 Task: Look for space in Aci Catena, Italy from 1st July, 2023 to 8th July, 2023 for 2 adults, 1 child in price range Rs.15000 to Rs.20000. Place can be entire place with 1  bedroom having 1 bed and 1 bathroom. Property type can be house, flat, guest house, hotel. Booking option can be shelf check-in. Required host language is English.
Action: Mouse moved to (520, 92)
Screenshot: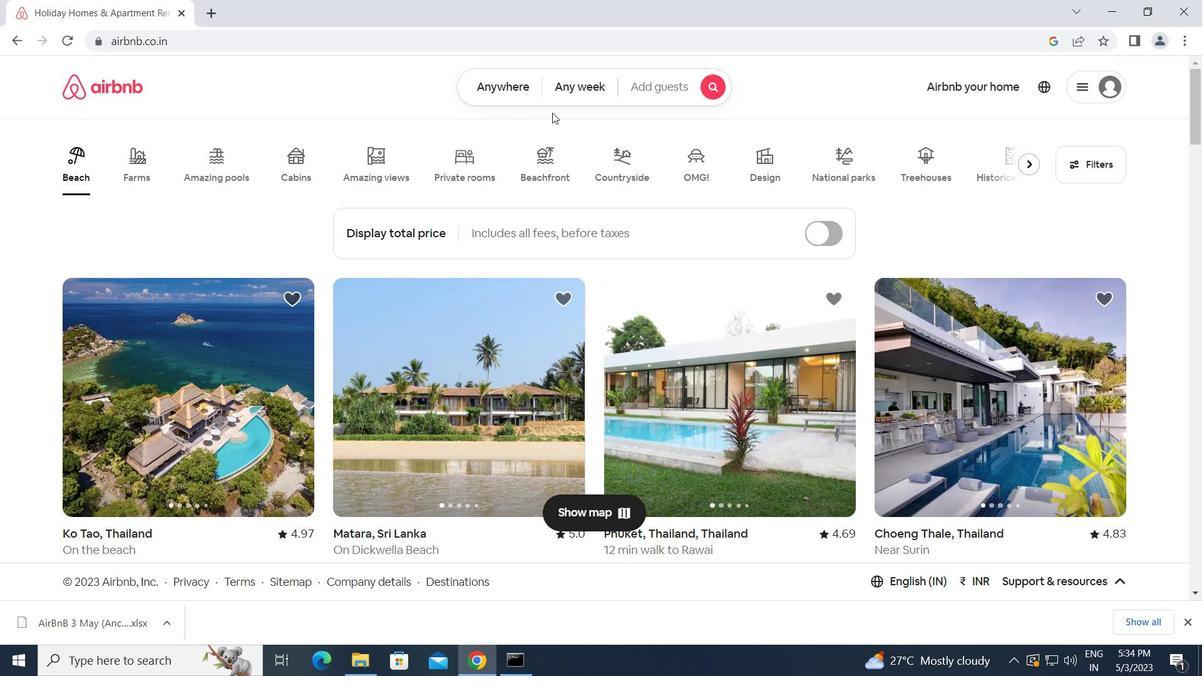 
Action: Mouse pressed left at (520, 92)
Screenshot: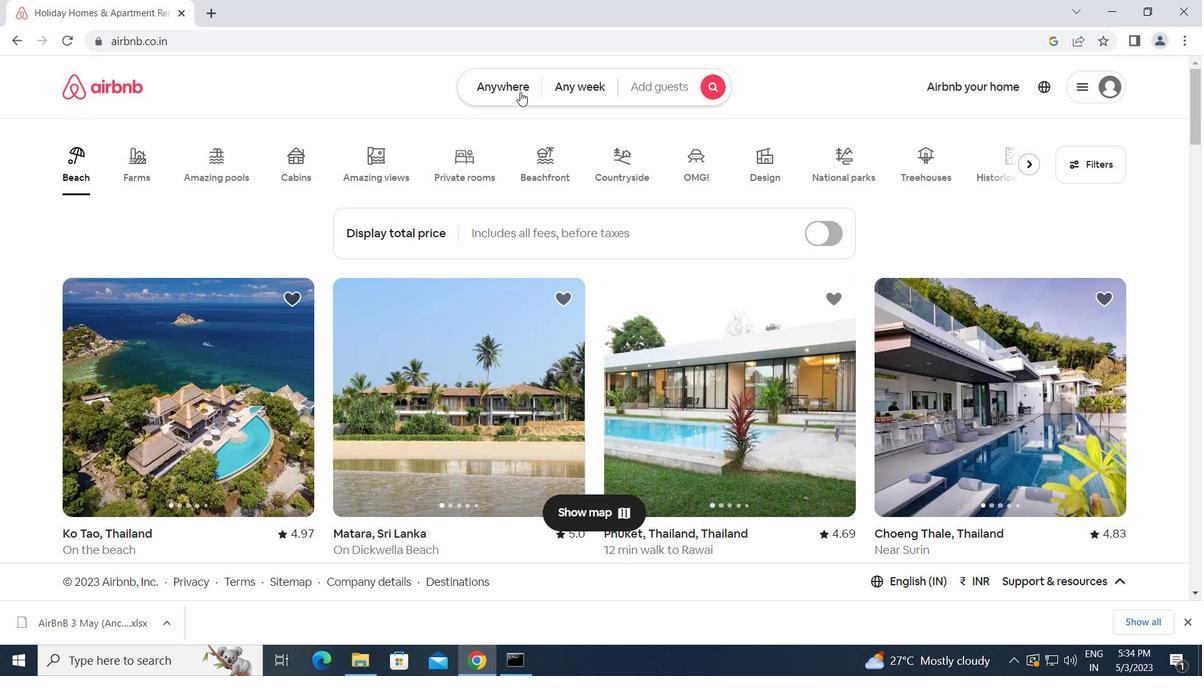 
Action: Mouse moved to (396, 147)
Screenshot: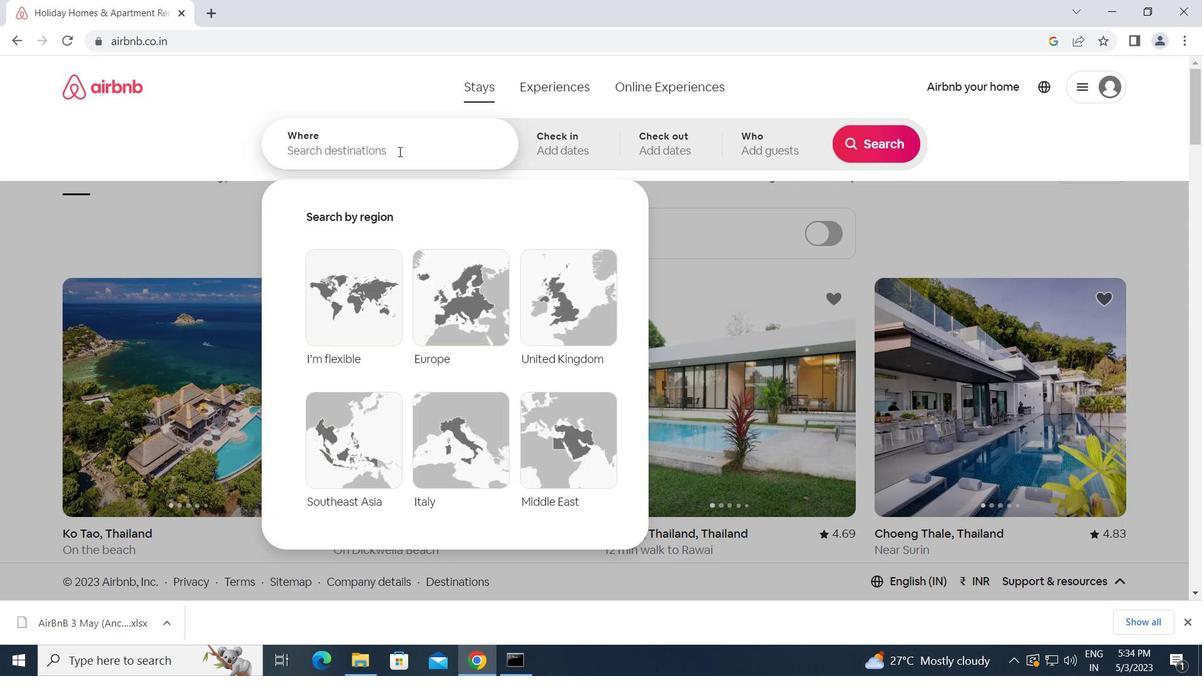 
Action: Mouse pressed left at (396, 147)
Screenshot: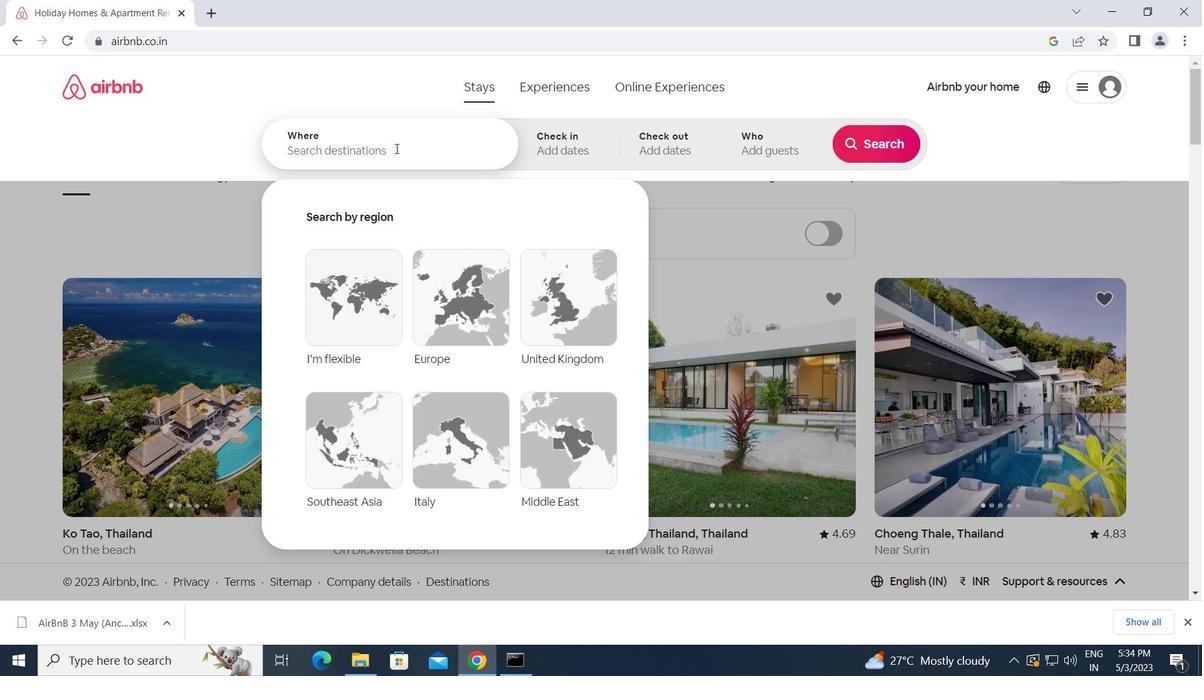 
Action: Key pressed <Key.caps_lock>a<Key.caps_lock>ci<Key.space><Key.caps_lock>c<Key.caps_lock>atena,<Key.space><Key.caps_lock>i<Key.caps_lock>taly<Key.enter>
Screenshot: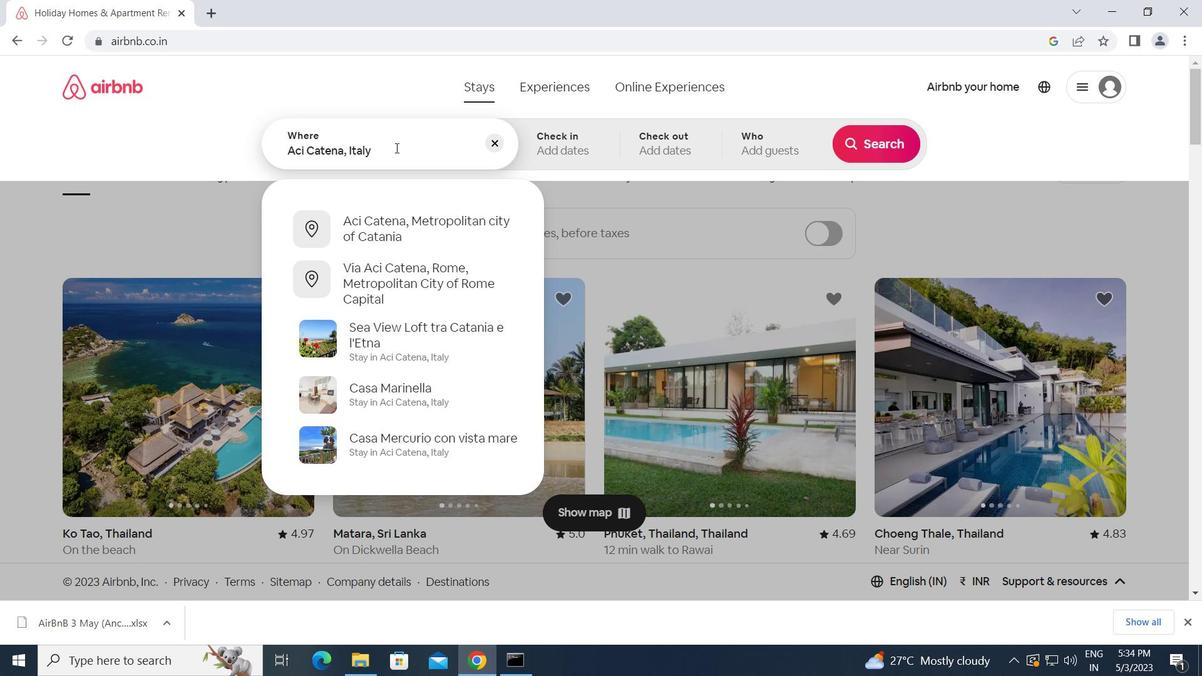 
Action: Mouse moved to (881, 273)
Screenshot: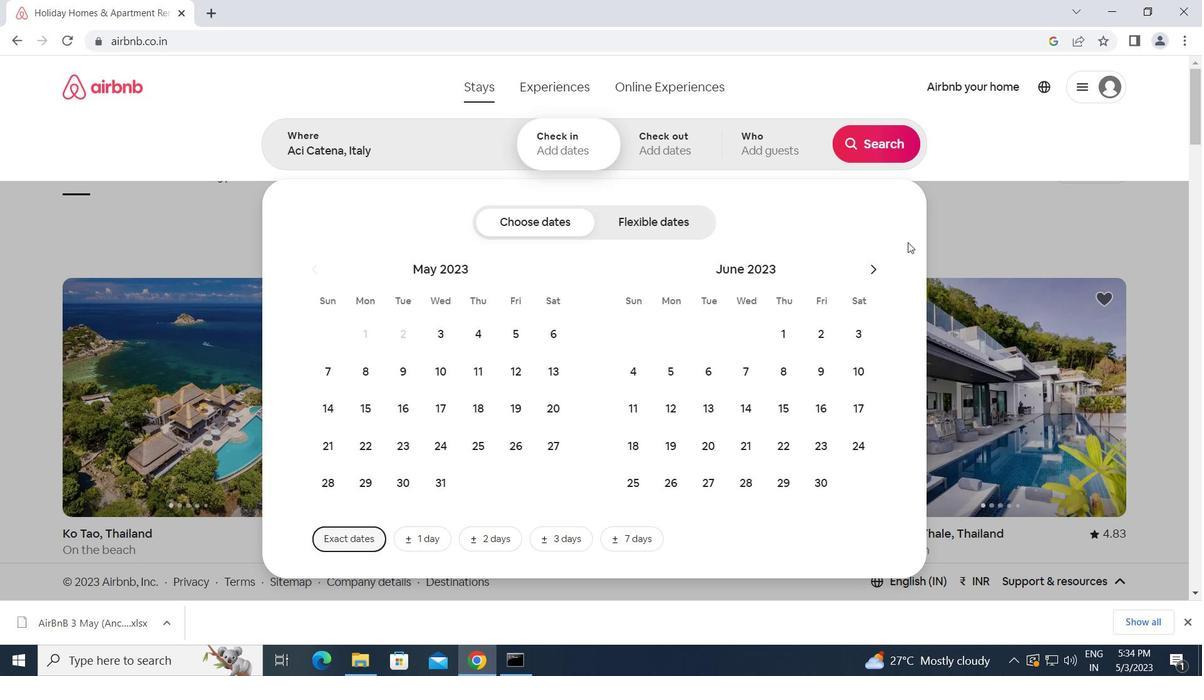 
Action: Mouse pressed left at (881, 273)
Screenshot: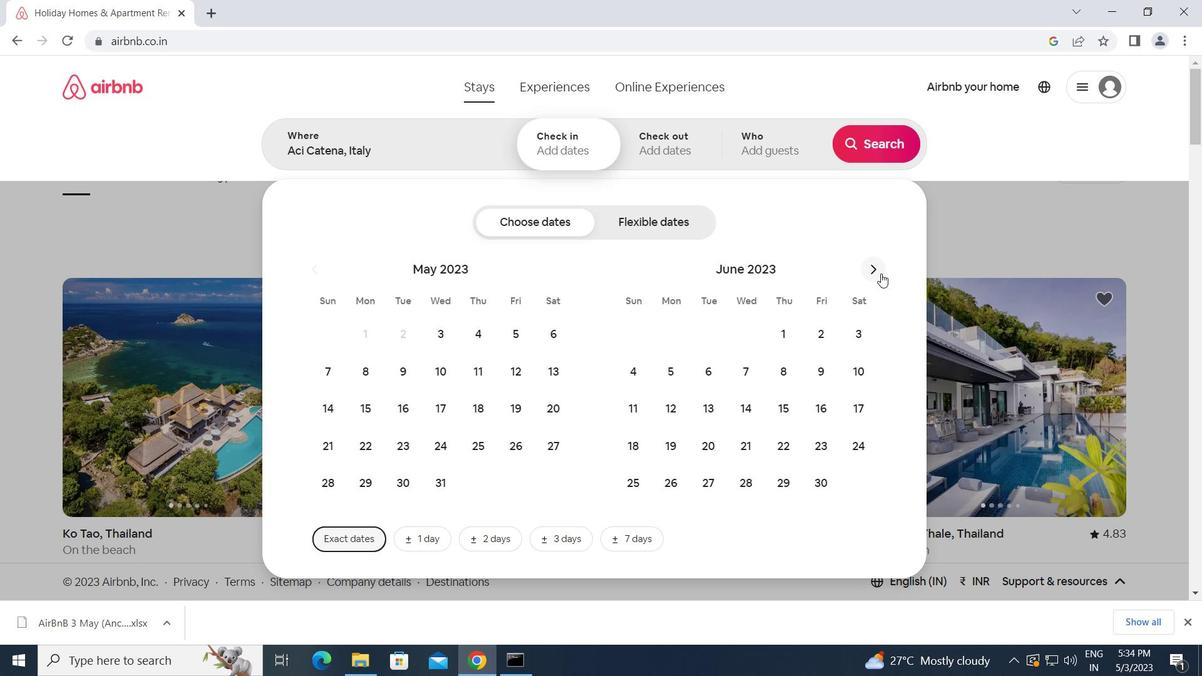 
Action: Mouse moved to (853, 335)
Screenshot: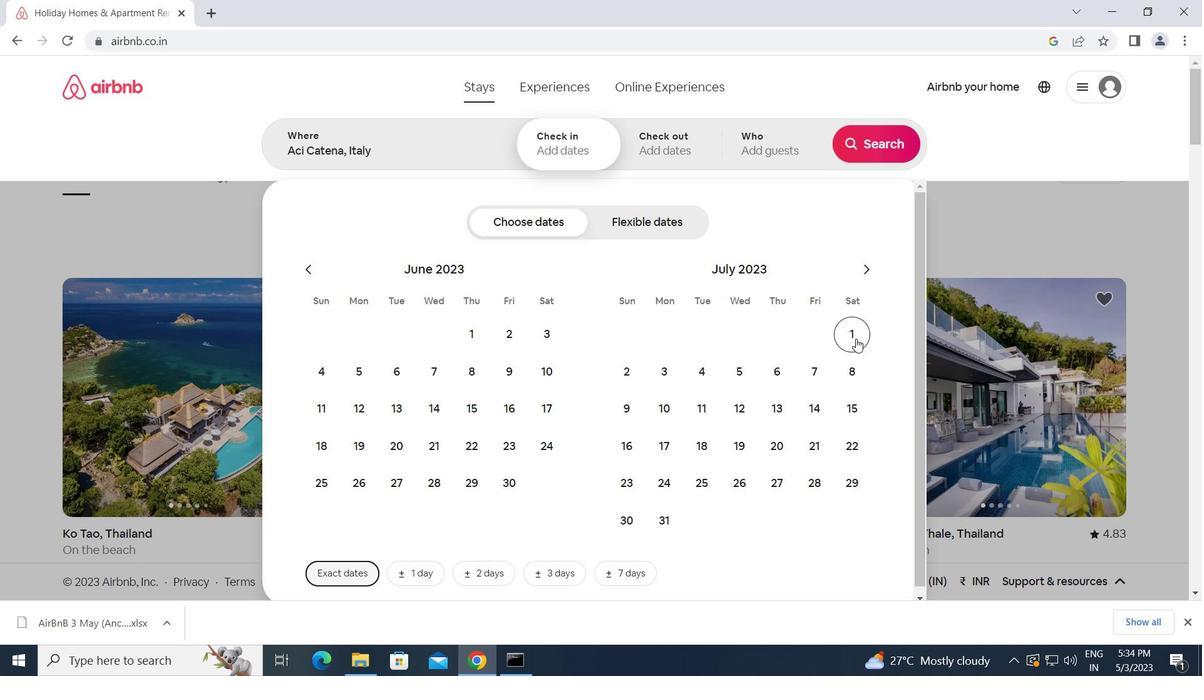 
Action: Mouse pressed left at (853, 335)
Screenshot: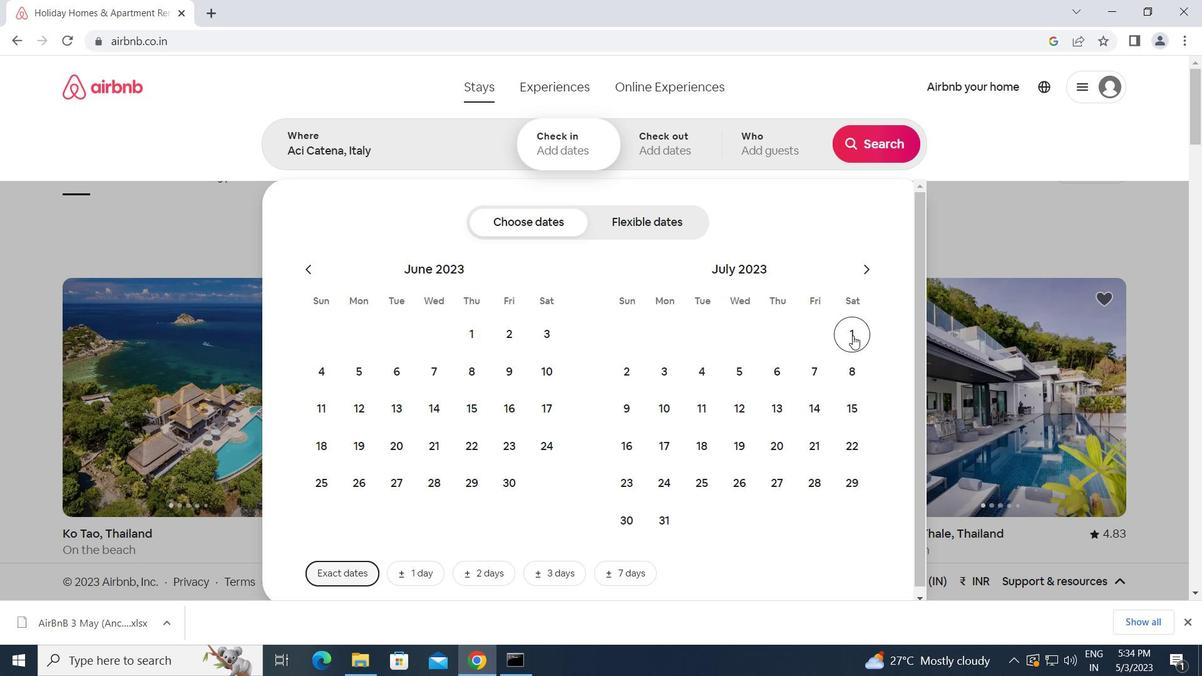 
Action: Mouse moved to (850, 378)
Screenshot: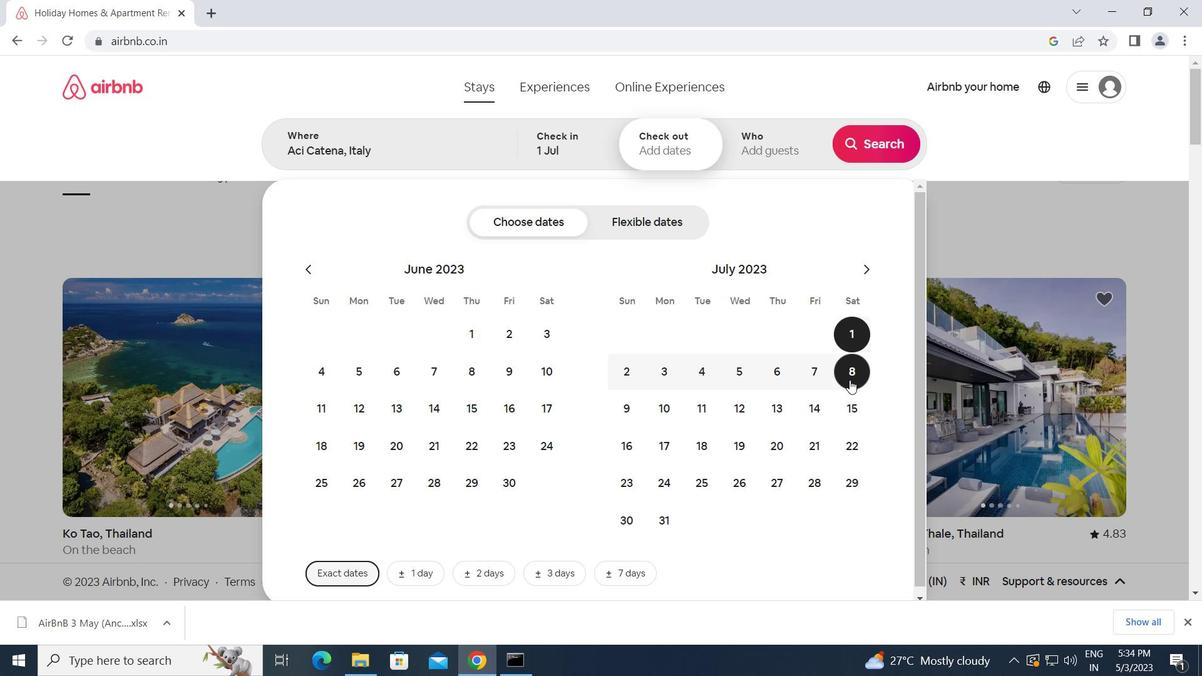 
Action: Mouse pressed left at (850, 378)
Screenshot: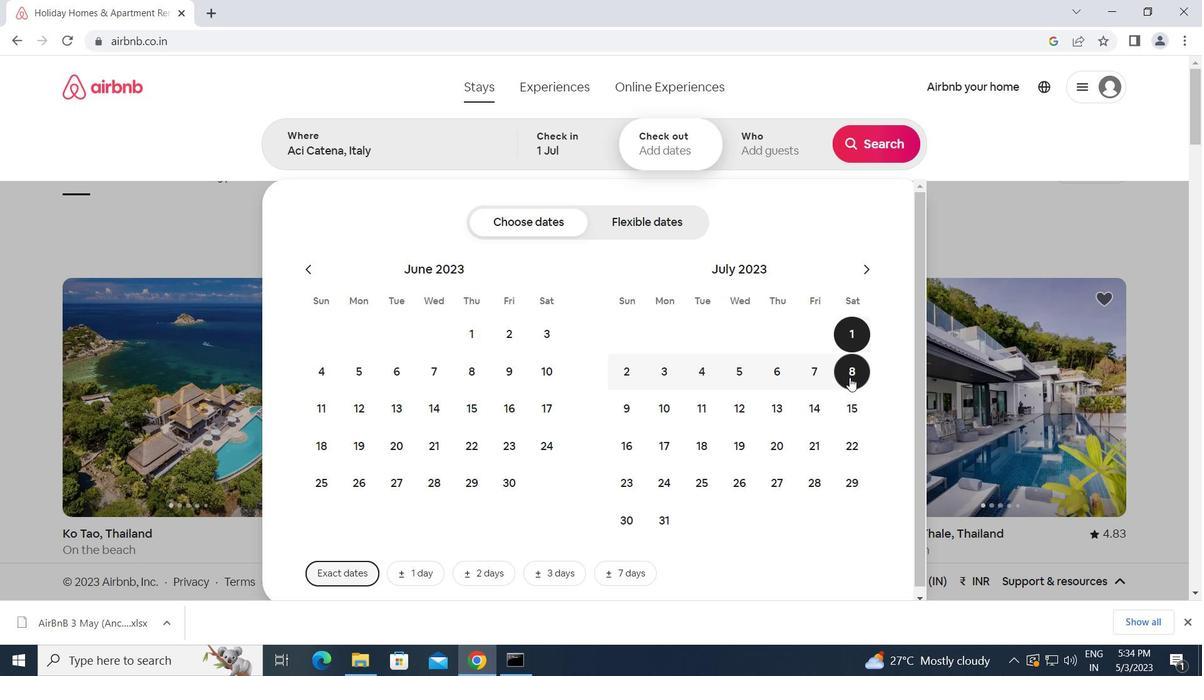 
Action: Mouse moved to (746, 146)
Screenshot: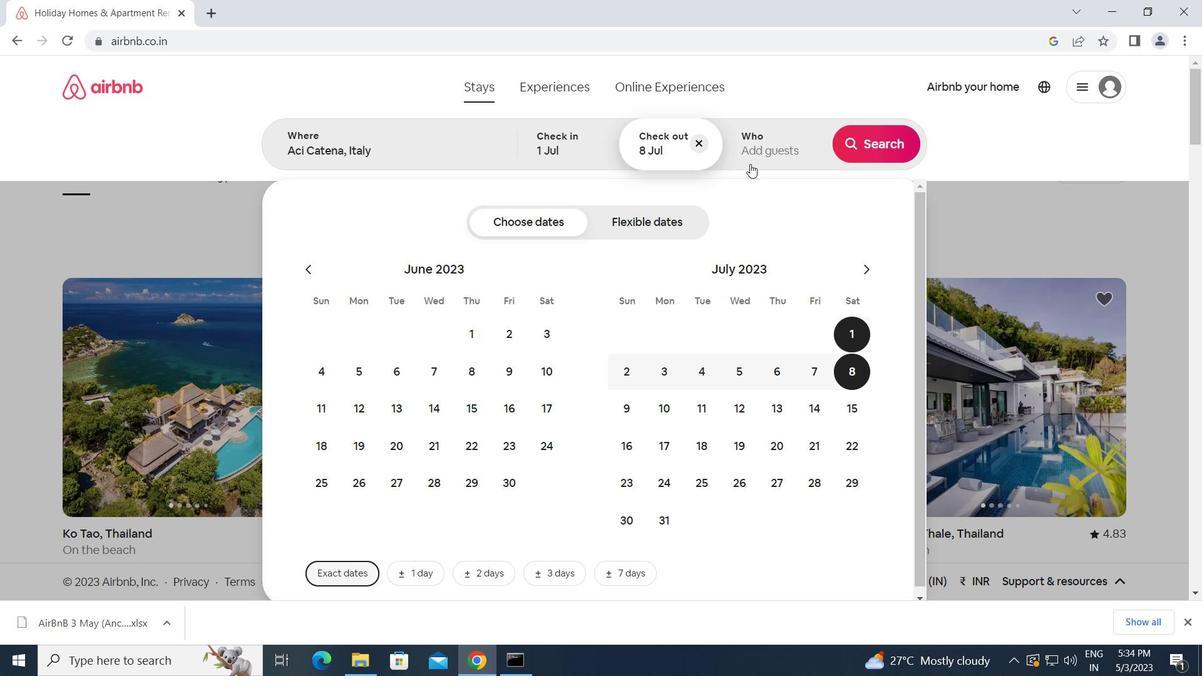 
Action: Mouse pressed left at (746, 146)
Screenshot: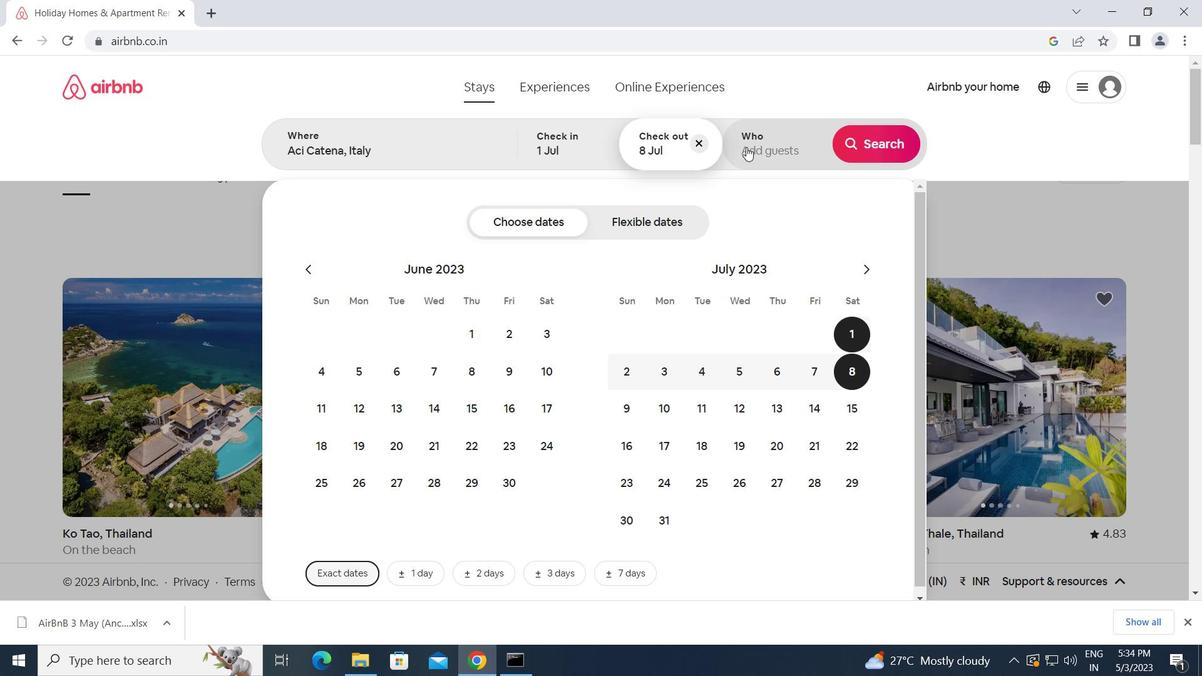 
Action: Mouse moved to (879, 226)
Screenshot: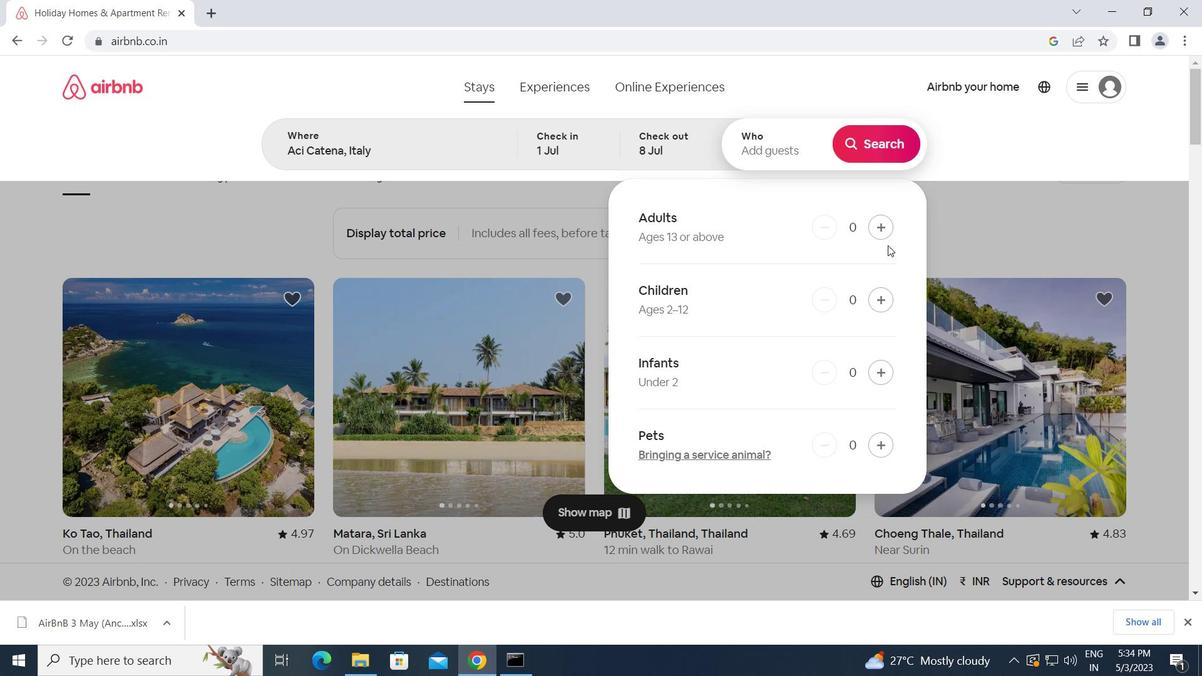 
Action: Mouse pressed left at (879, 226)
Screenshot: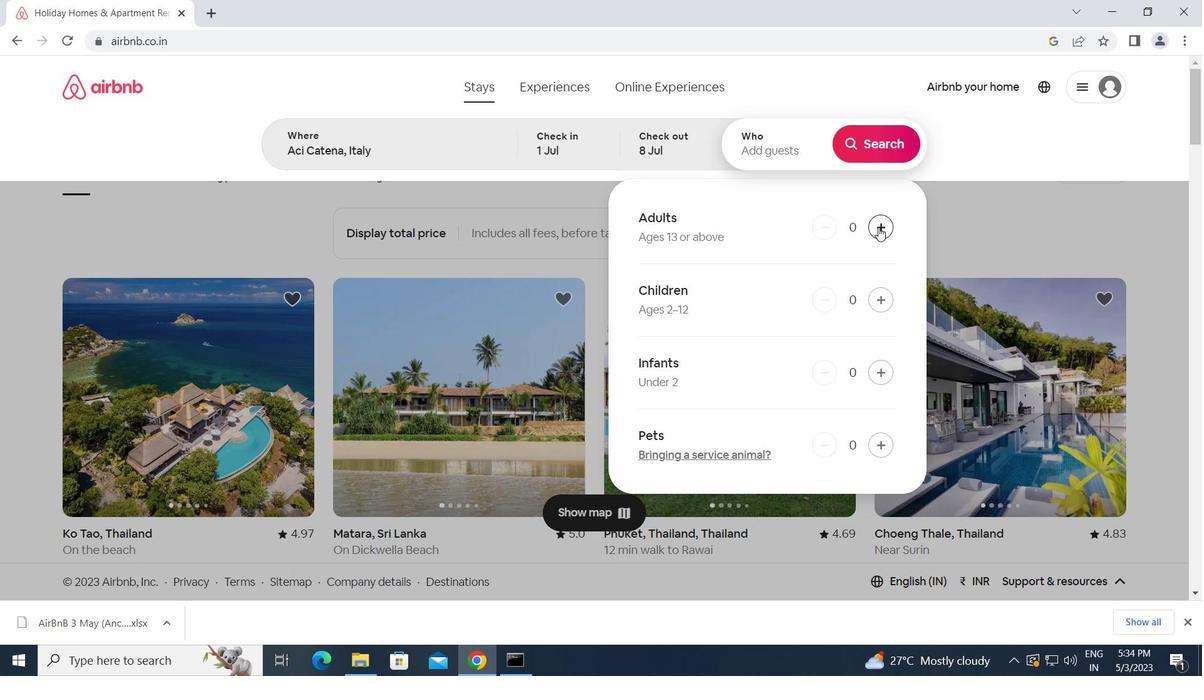 
Action: Mouse pressed left at (879, 226)
Screenshot: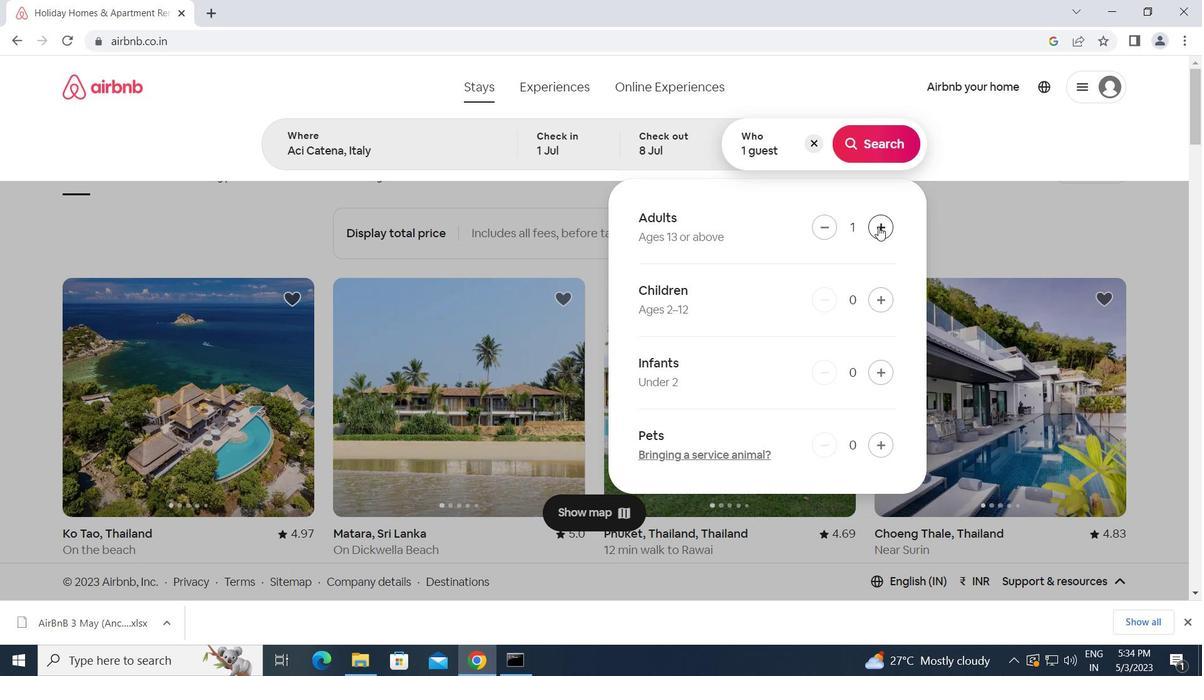 
Action: Mouse moved to (871, 296)
Screenshot: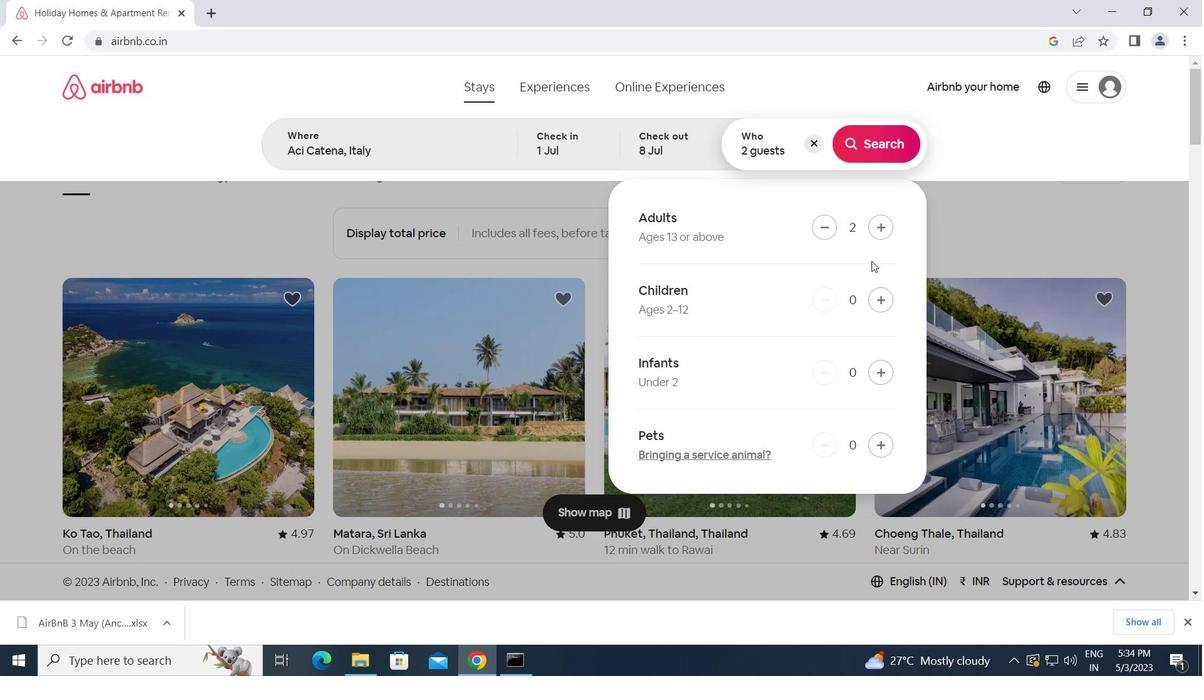 
Action: Mouse pressed left at (871, 296)
Screenshot: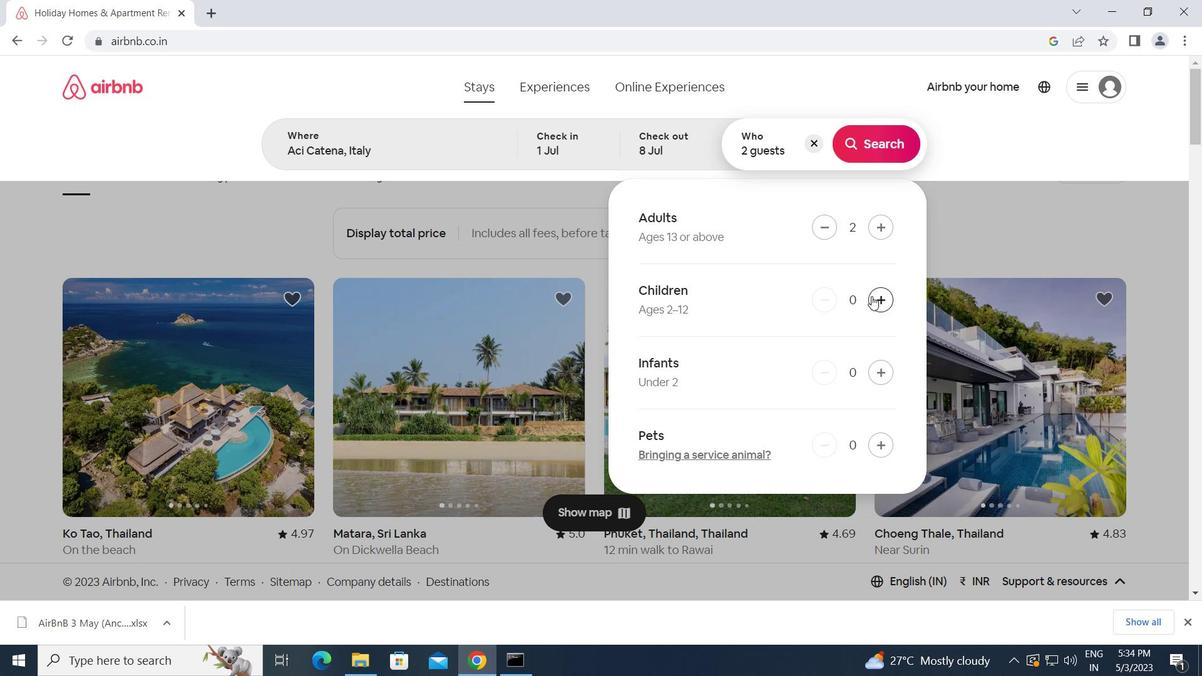 
Action: Mouse moved to (873, 155)
Screenshot: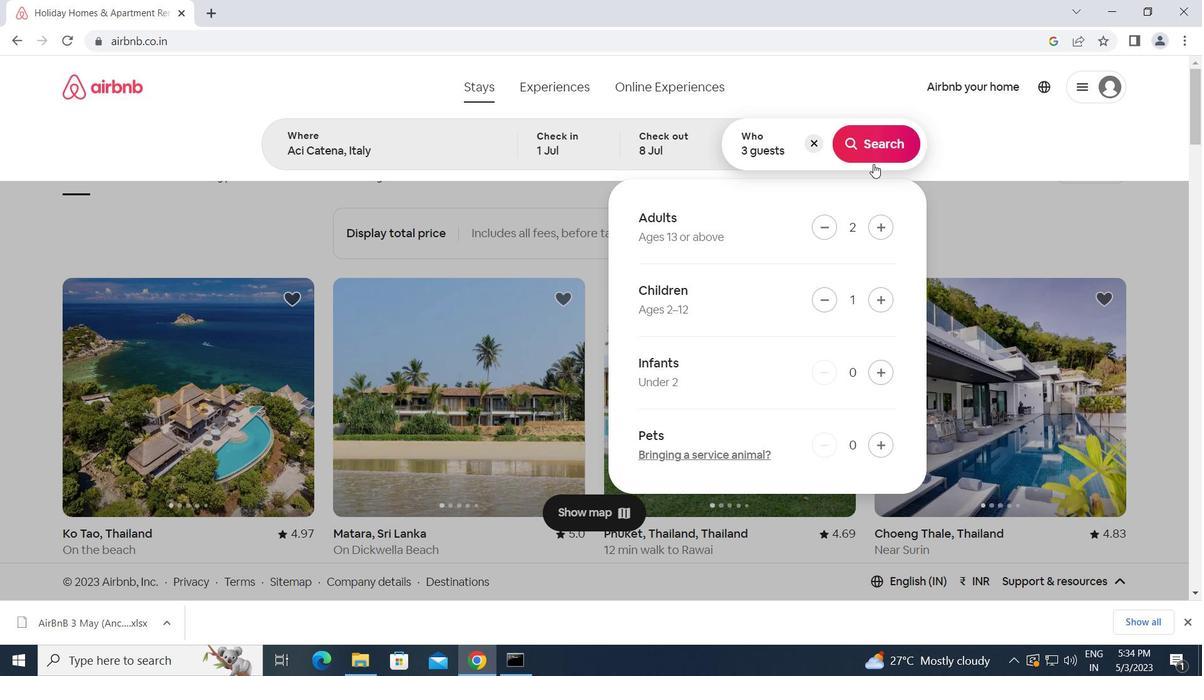 
Action: Mouse pressed left at (873, 155)
Screenshot: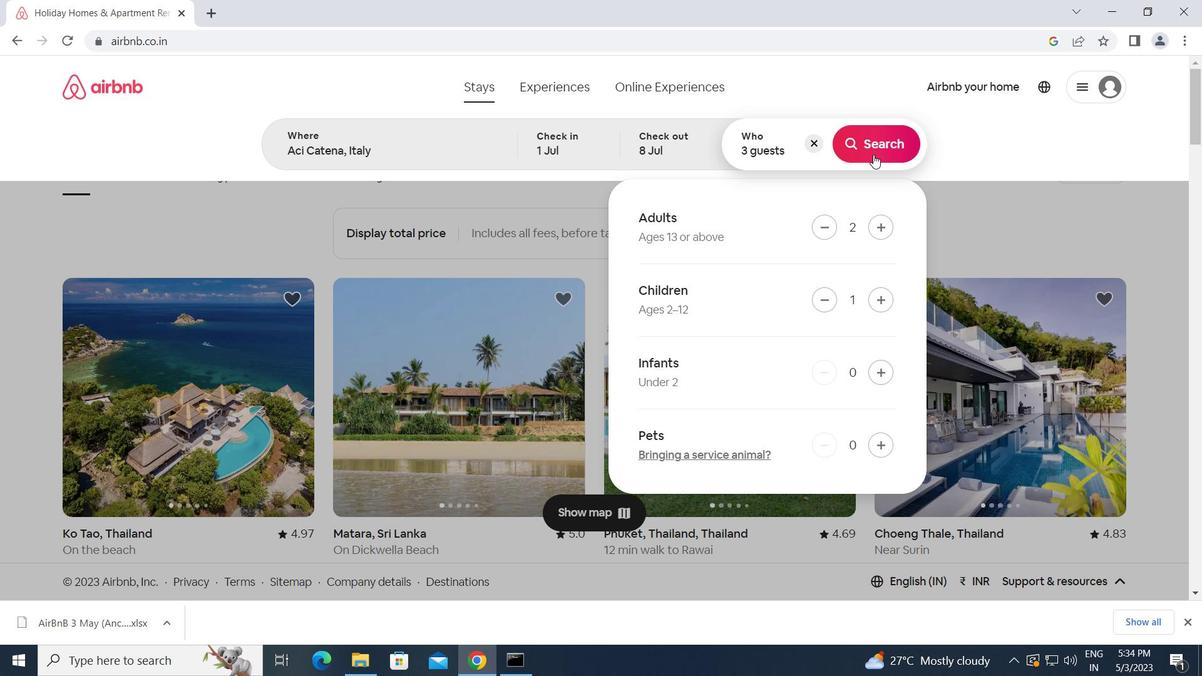 
Action: Mouse moved to (1124, 151)
Screenshot: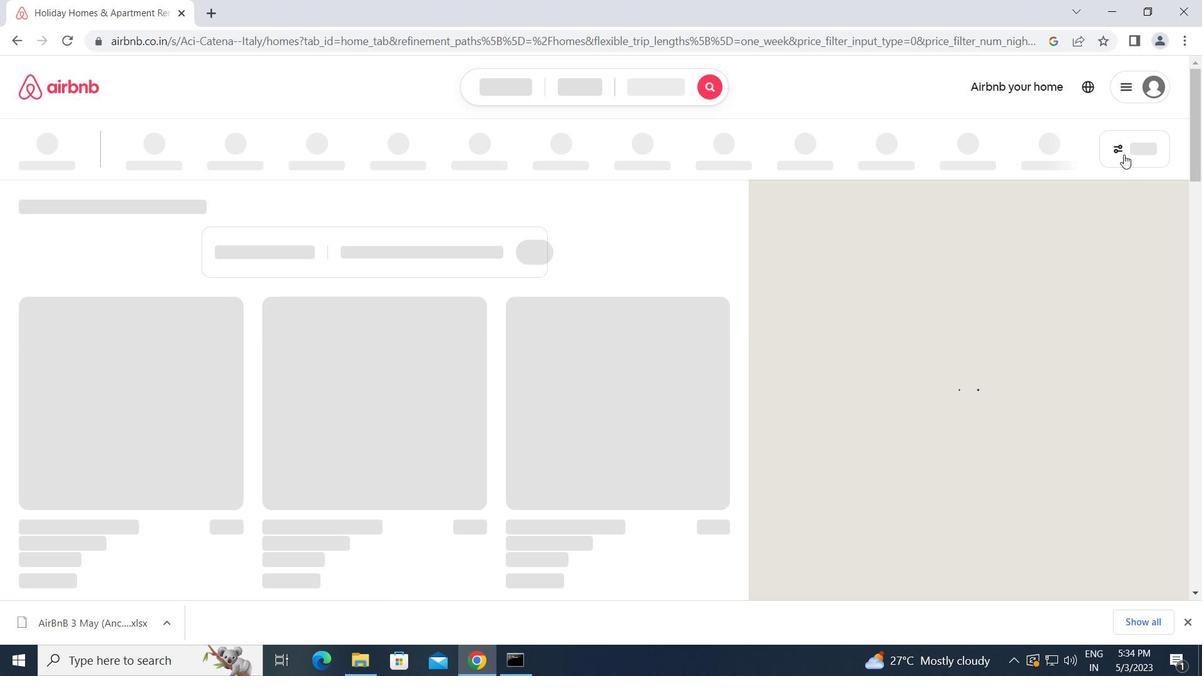 
Action: Mouse pressed left at (1124, 151)
Screenshot: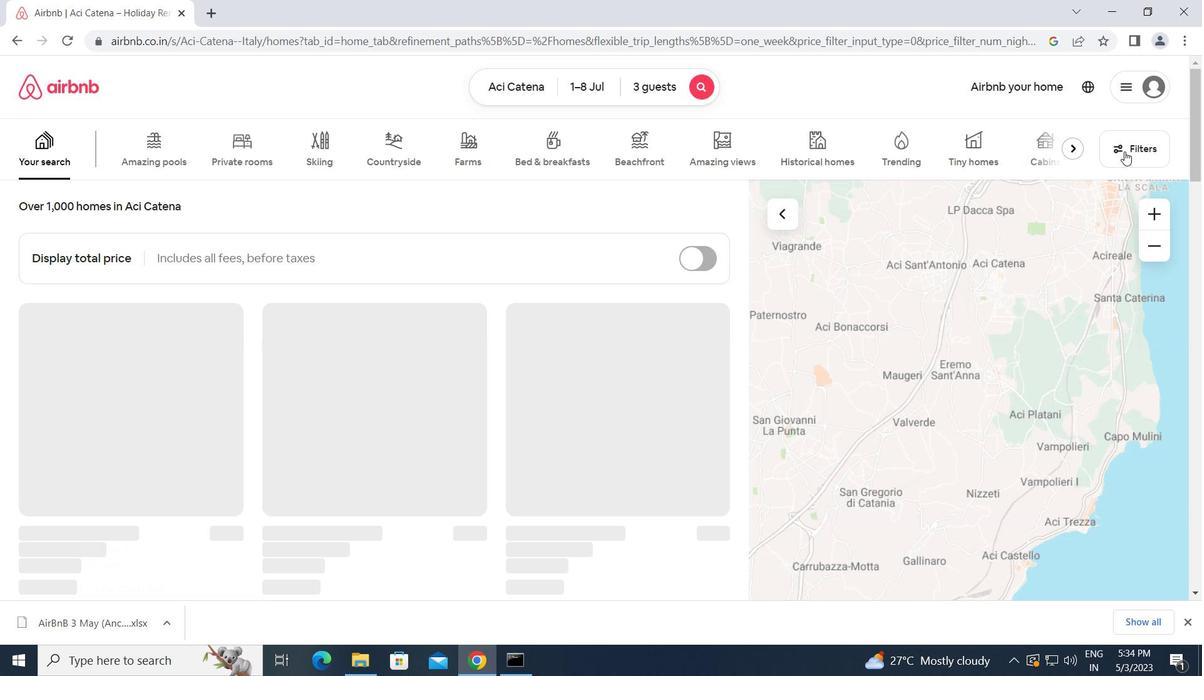 
Action: Mouse moved to (400, 348)
Screenshot: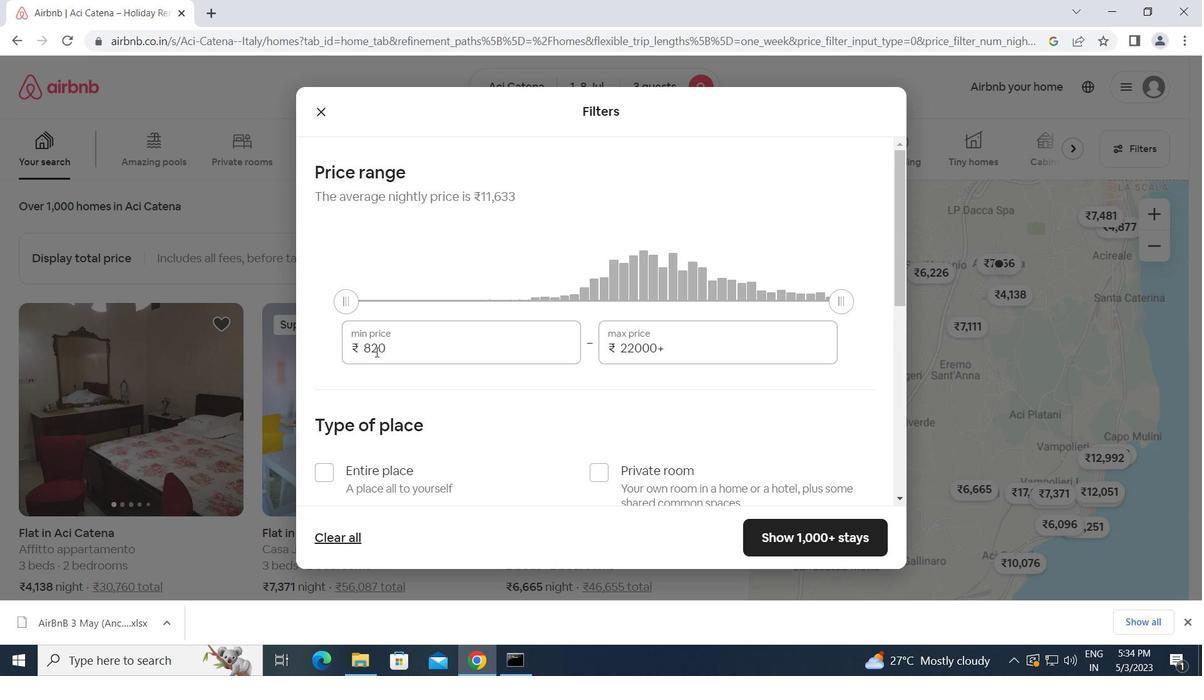 
Action: Mouse pressed left at (400, 348)
Screenshot: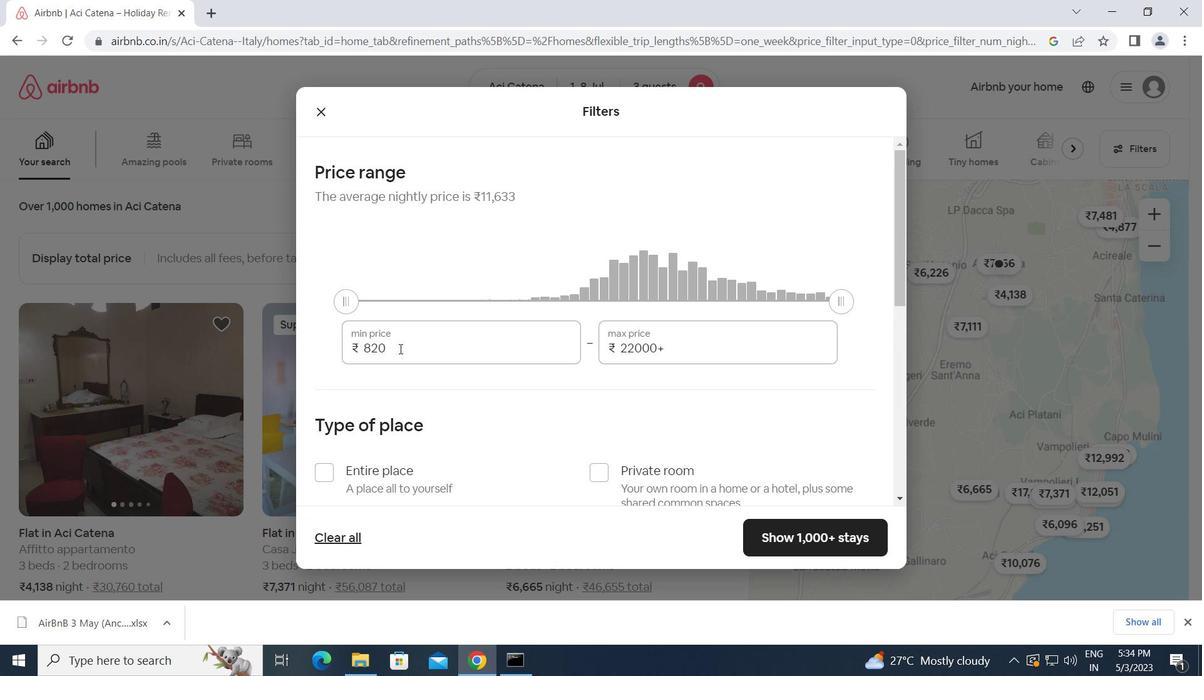 
Action: Mouse moved to (351, 352)
Screenshot: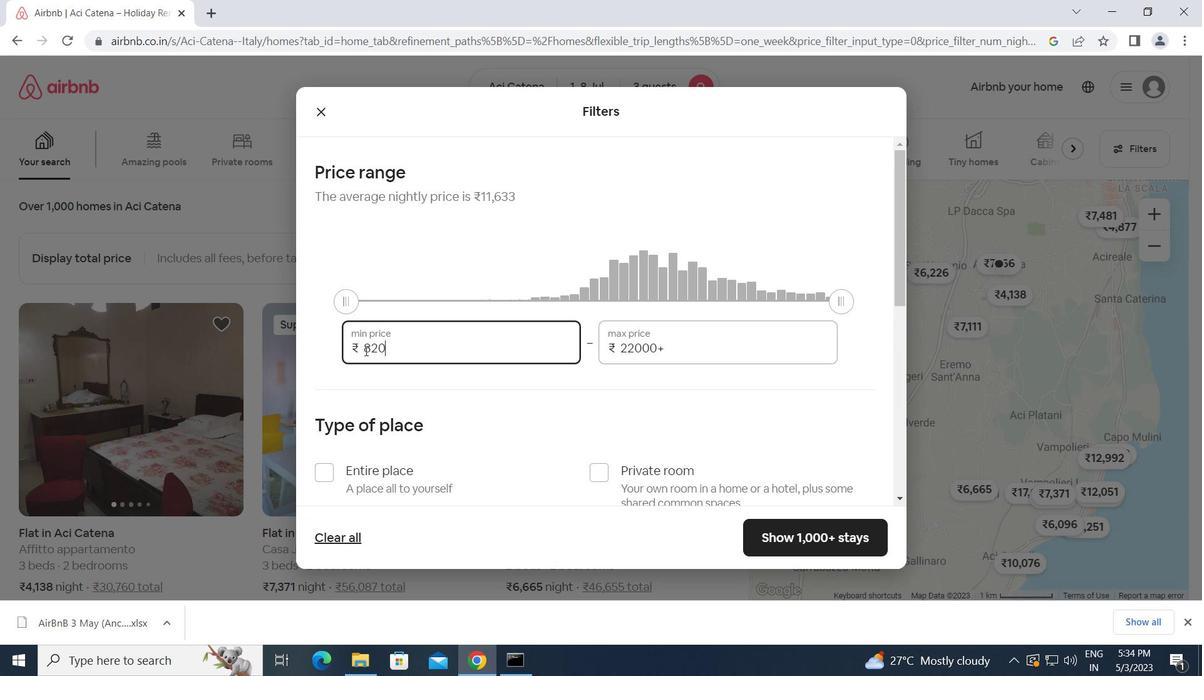 
Action: Key pressed 15000<Key.tab>20000
Screenshot: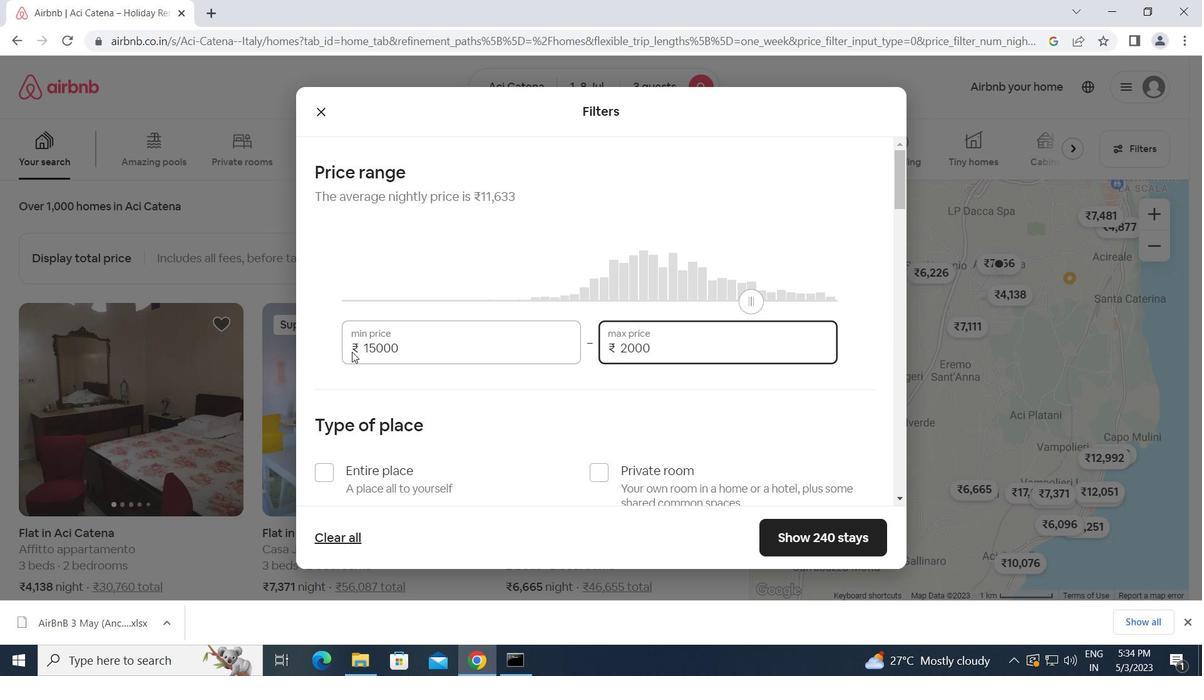 
Action: Mouse moved to (356, 373)
Screenshot: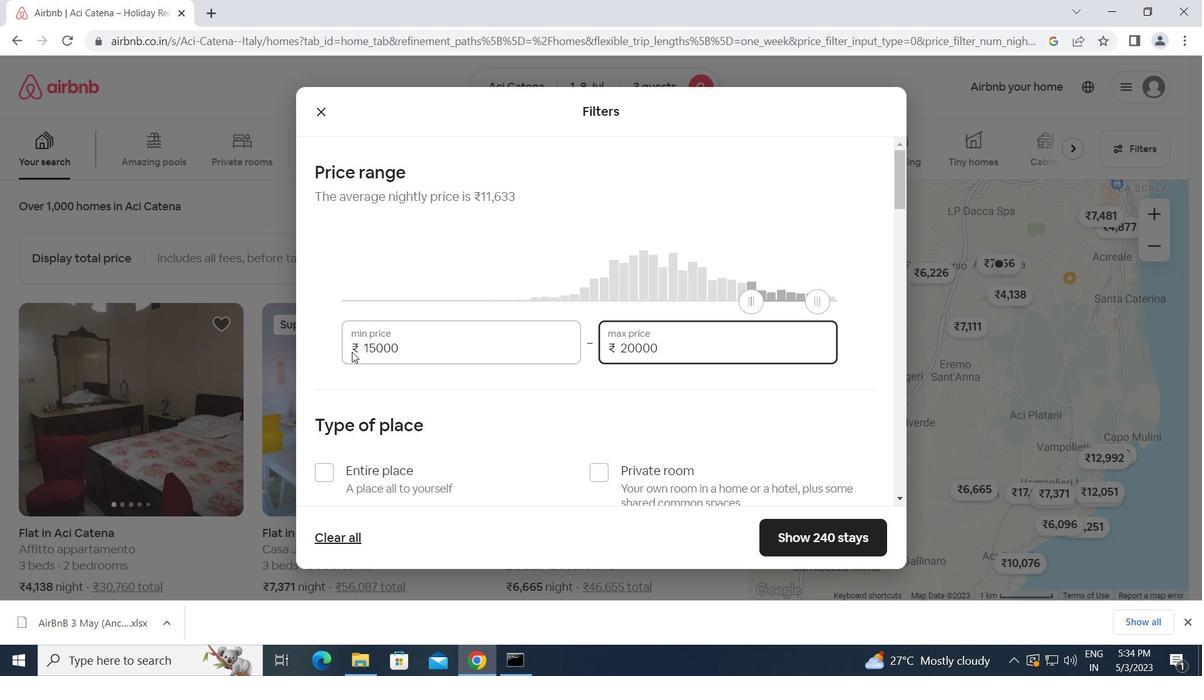 
Action: Mouse scrolled (356, 373) with delta (0, 0)
Screenshot: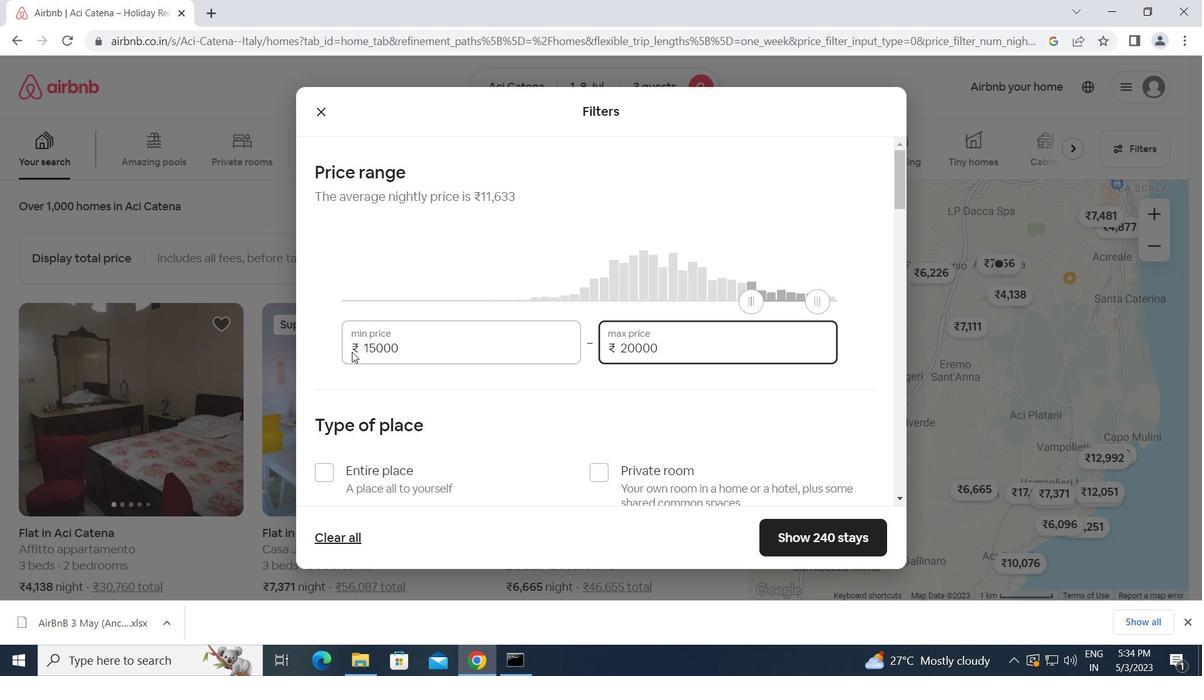 
Action: Mouse moved to (324, 401)
Screenshot: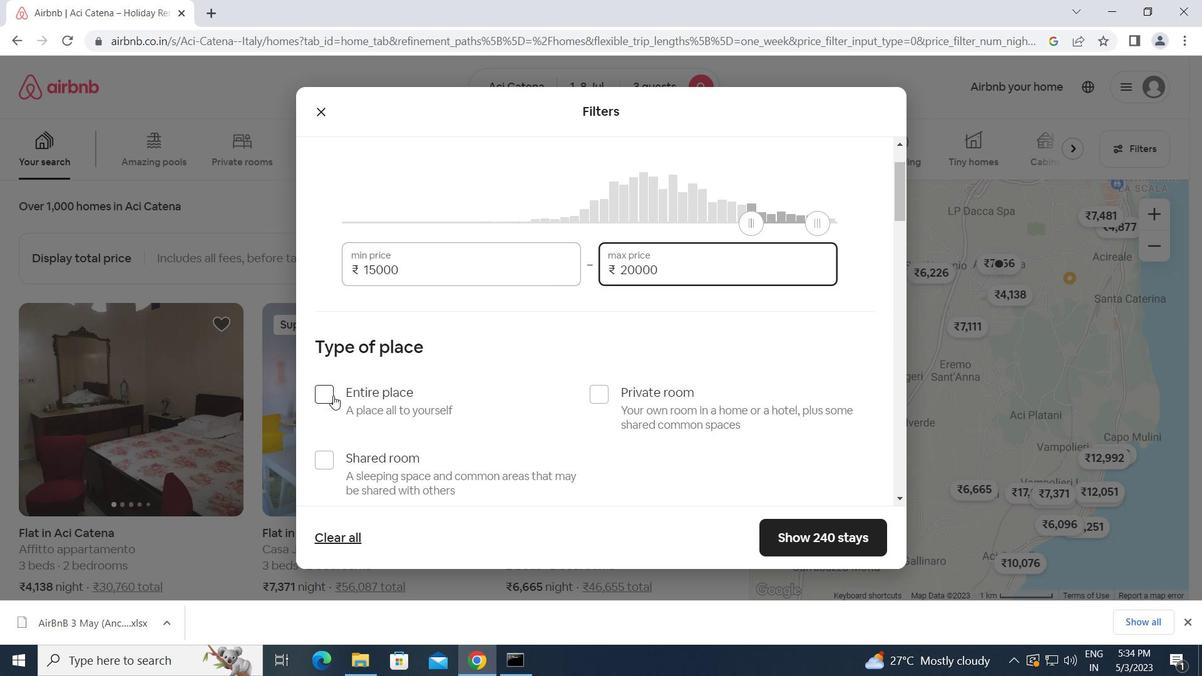 
Action: Mouse pressed left at (324, 401)
Screenshot: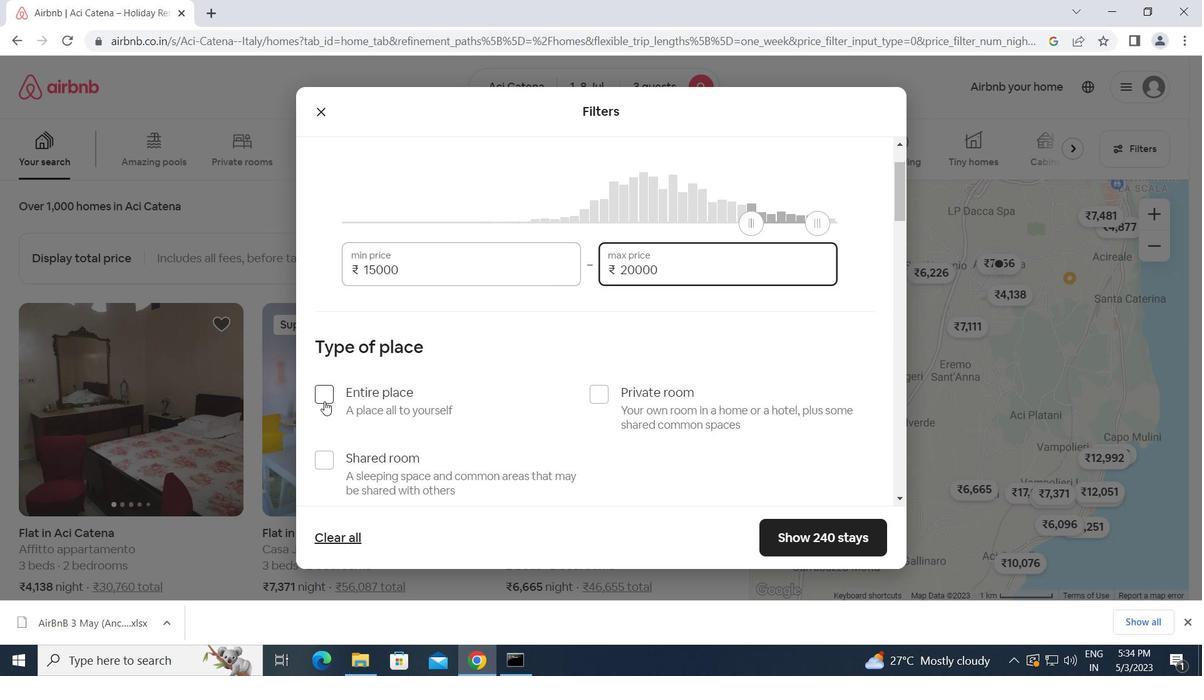 
Action: Mouse moved to (413, 410)
Screenshot: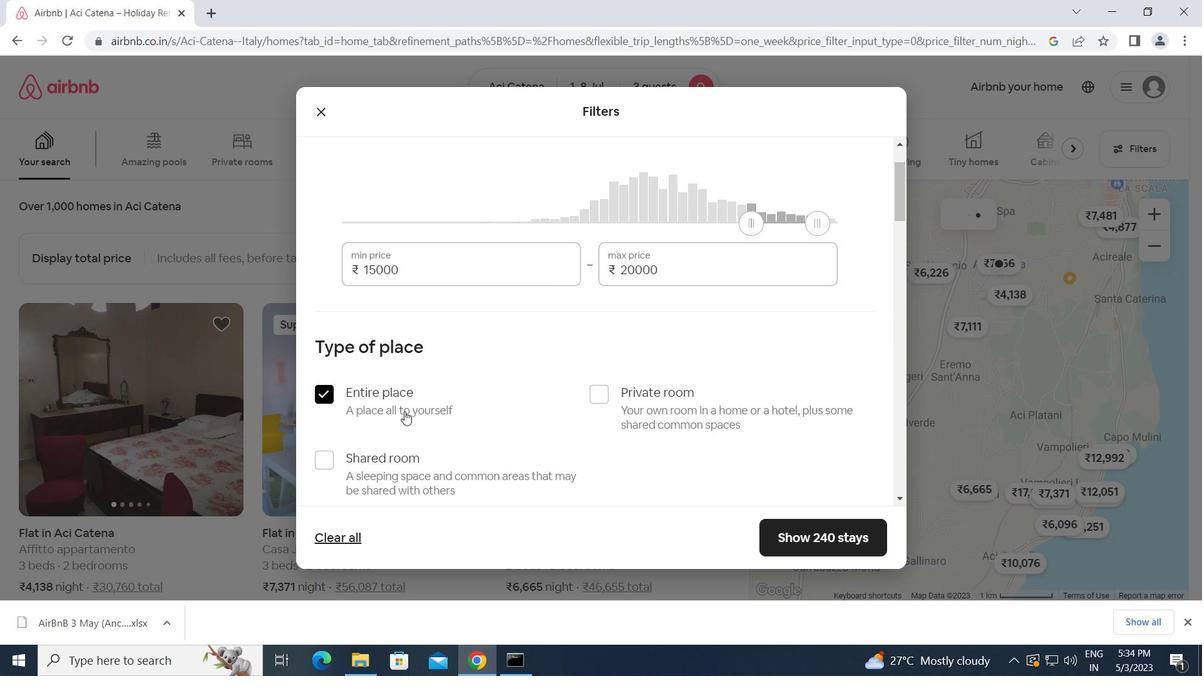 
Action: Mouse scrolled (413, 410) with delta (0, 0)
Screenshot: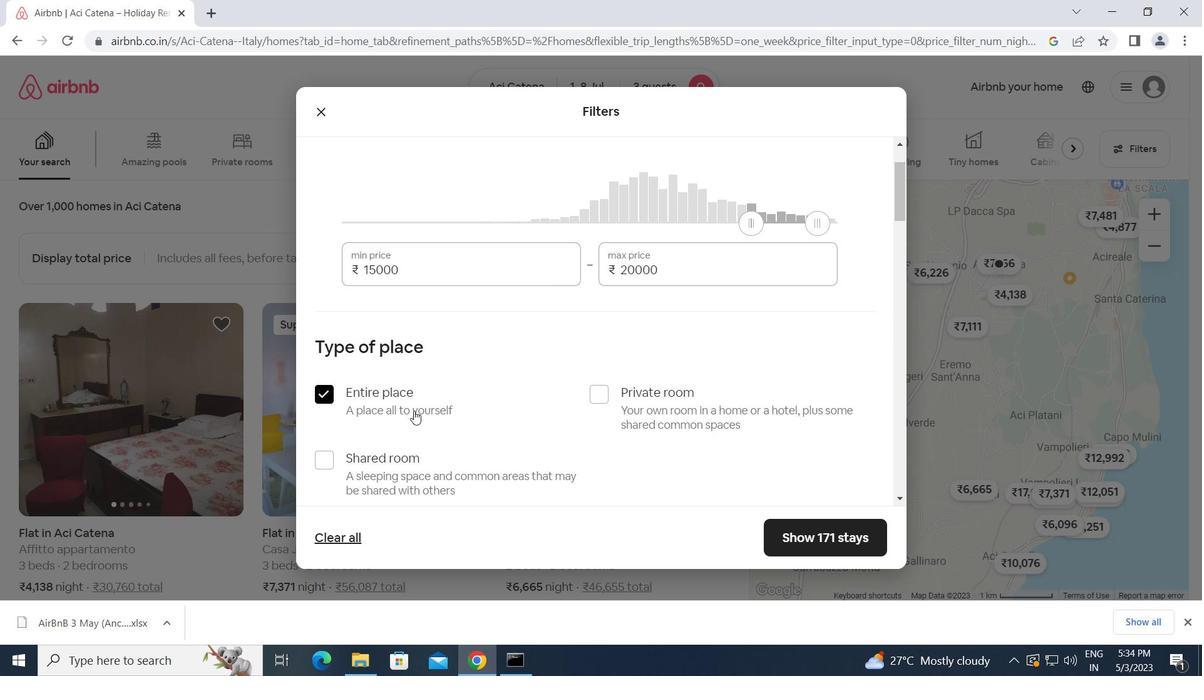 
Action: Mouse moved to (414, 410)
Screenshot: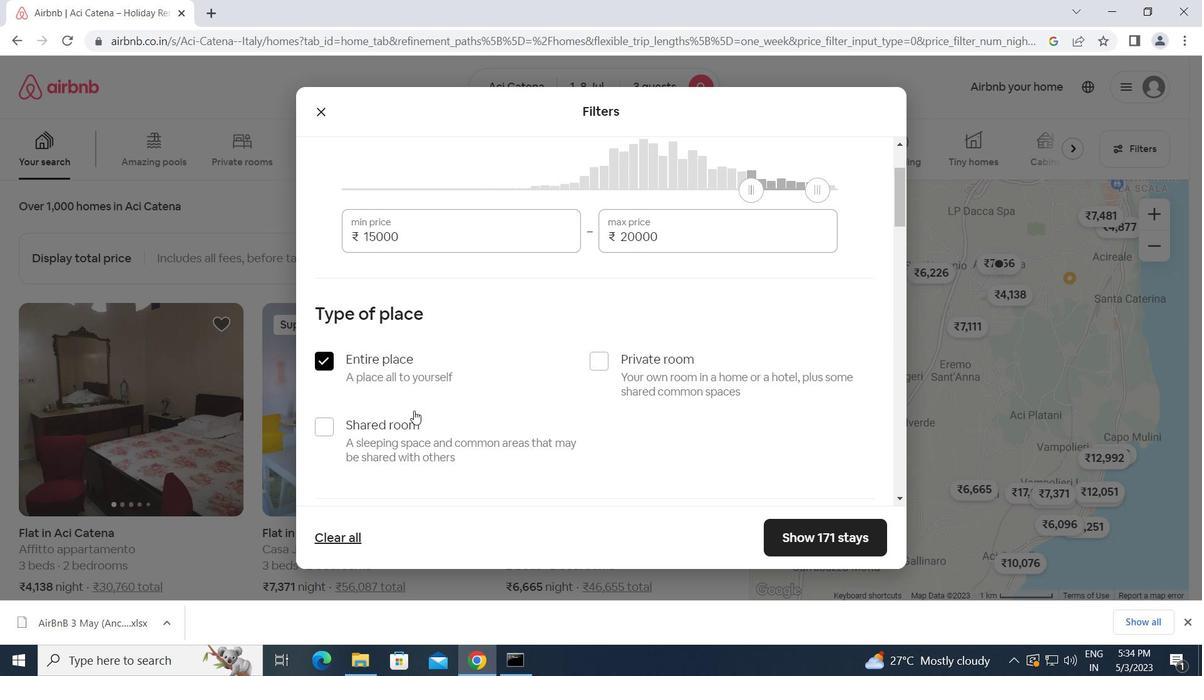 
Action: Mouse scrolled (414, 410) with delta (0, 0)
Screenshot: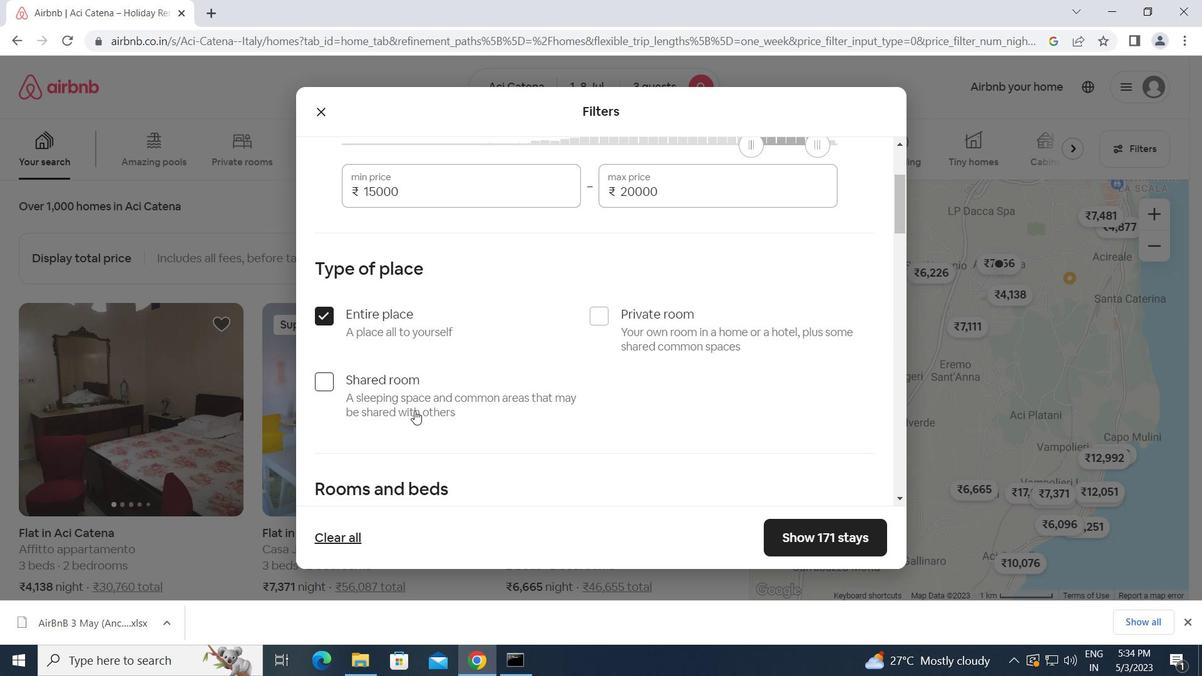 
Action: Mouse scrolled (414, 410) with delta (0, 0)
Screenshot: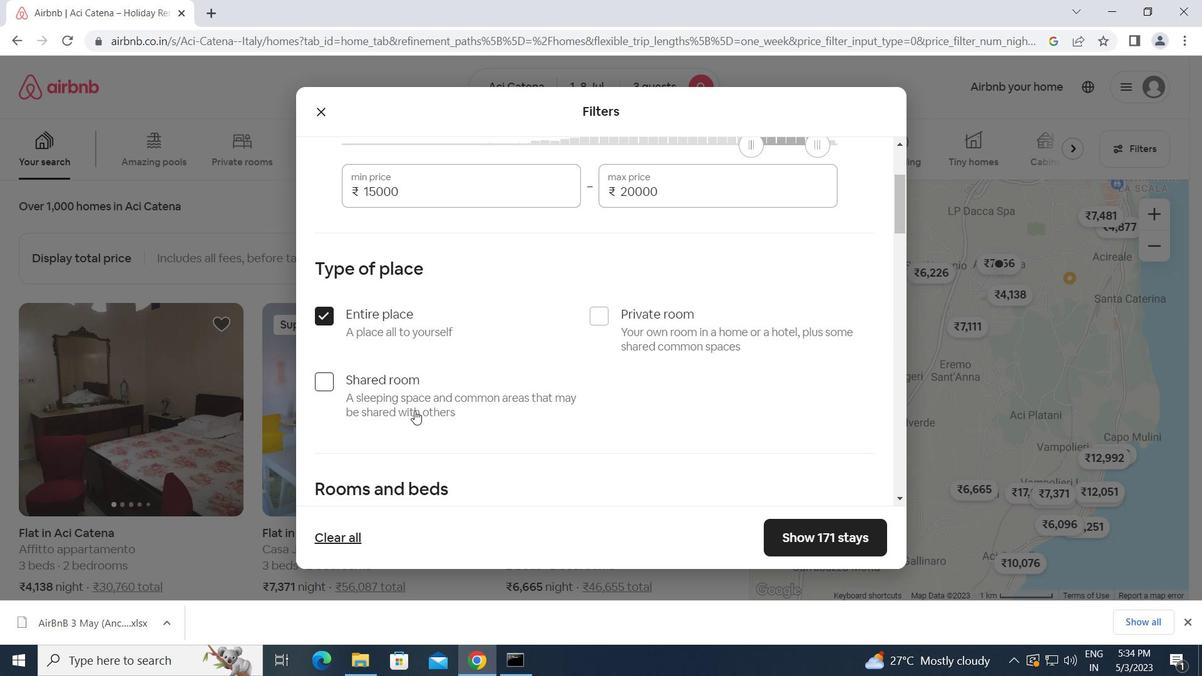 
Action: Mouse moved to (411, 410)
Screenshot: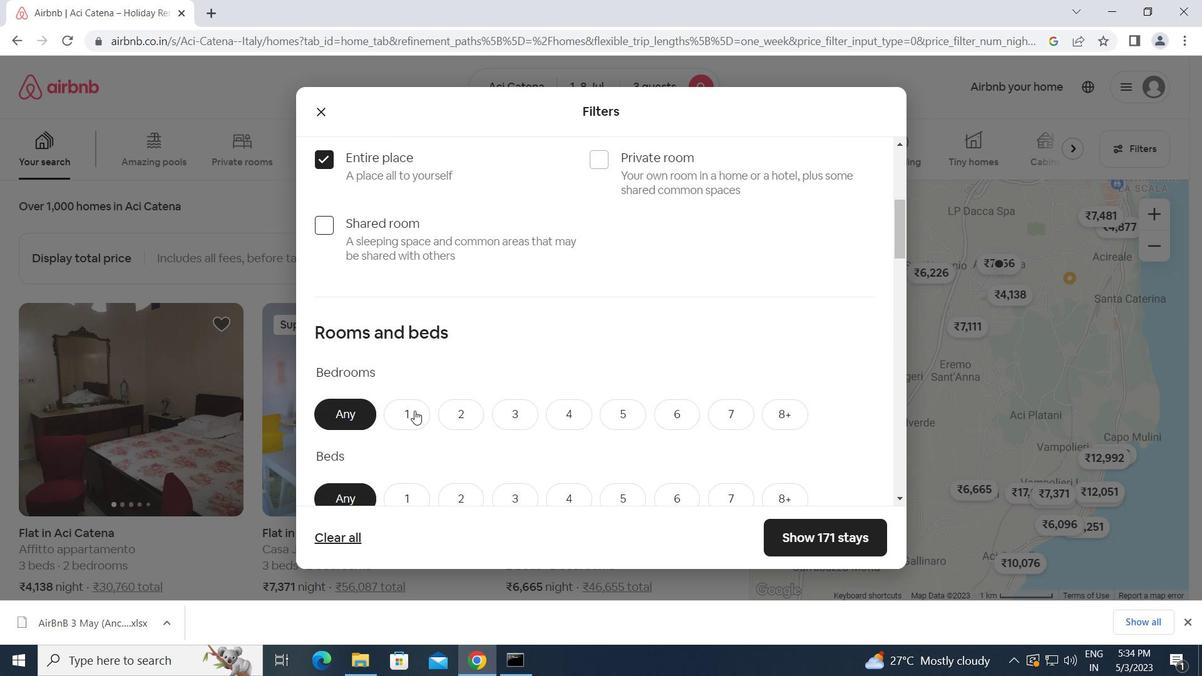 
Action: Mouse pressed left at (411, 410)
Screenshot: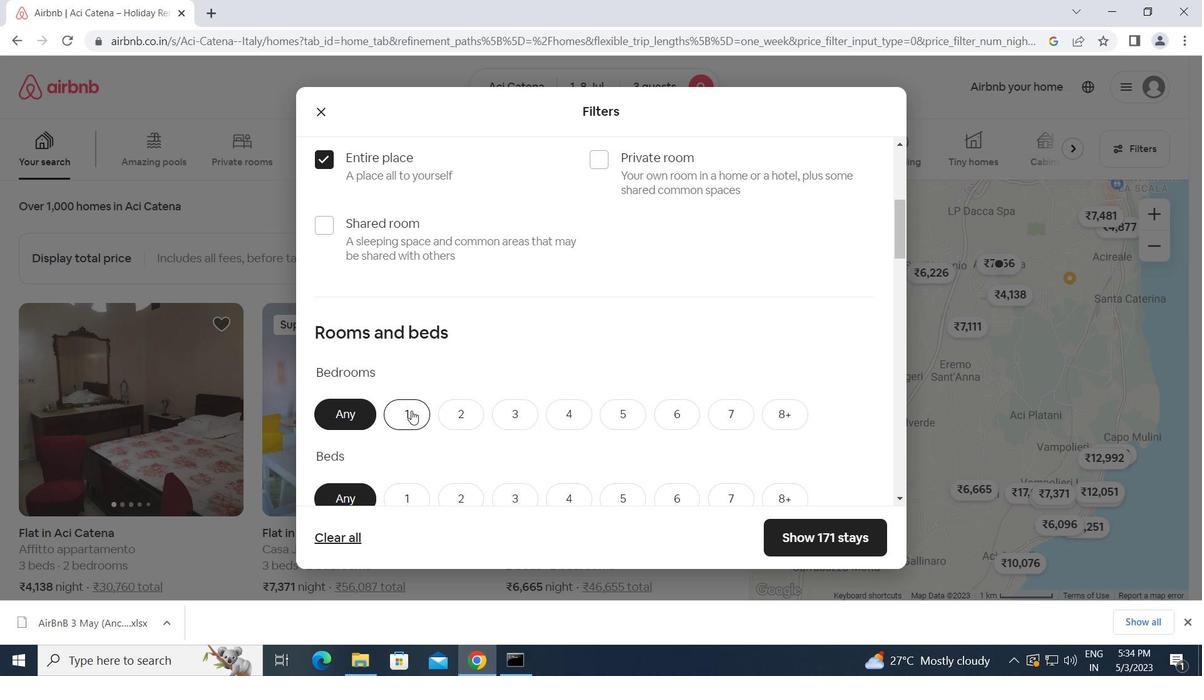 
Action: Mouse scrolled (411, 410) with delta (0, 0)
Screenshot: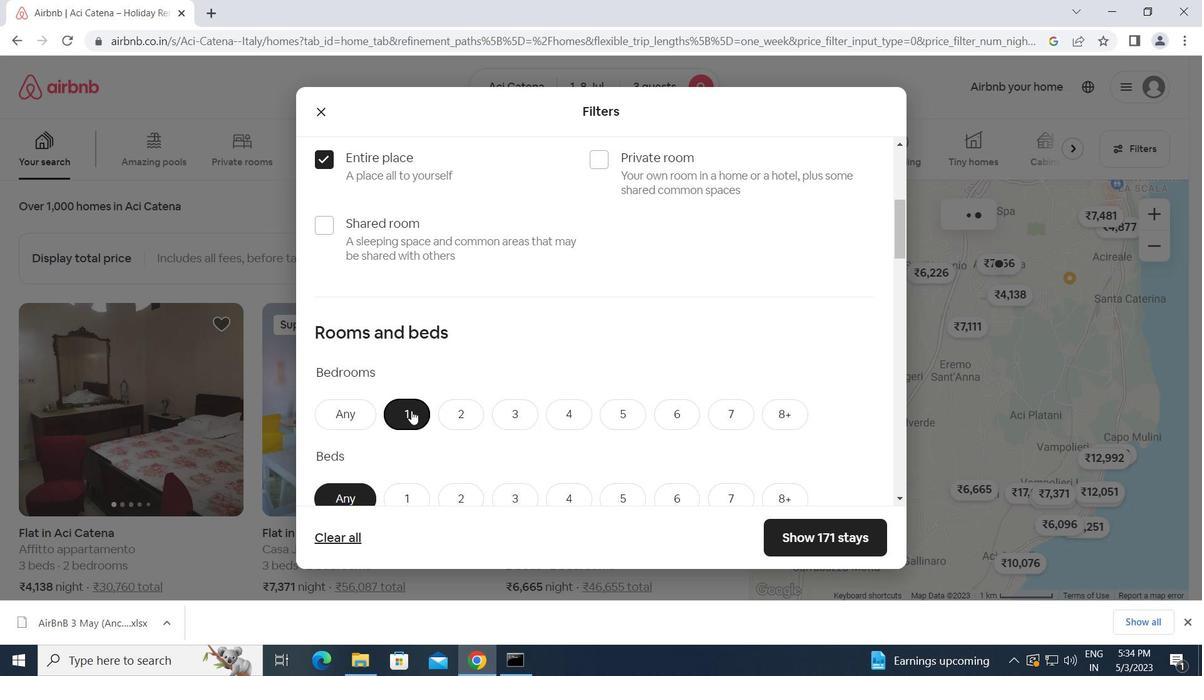 
Action: Mouse pressed left at (411, 410)
Screenshot: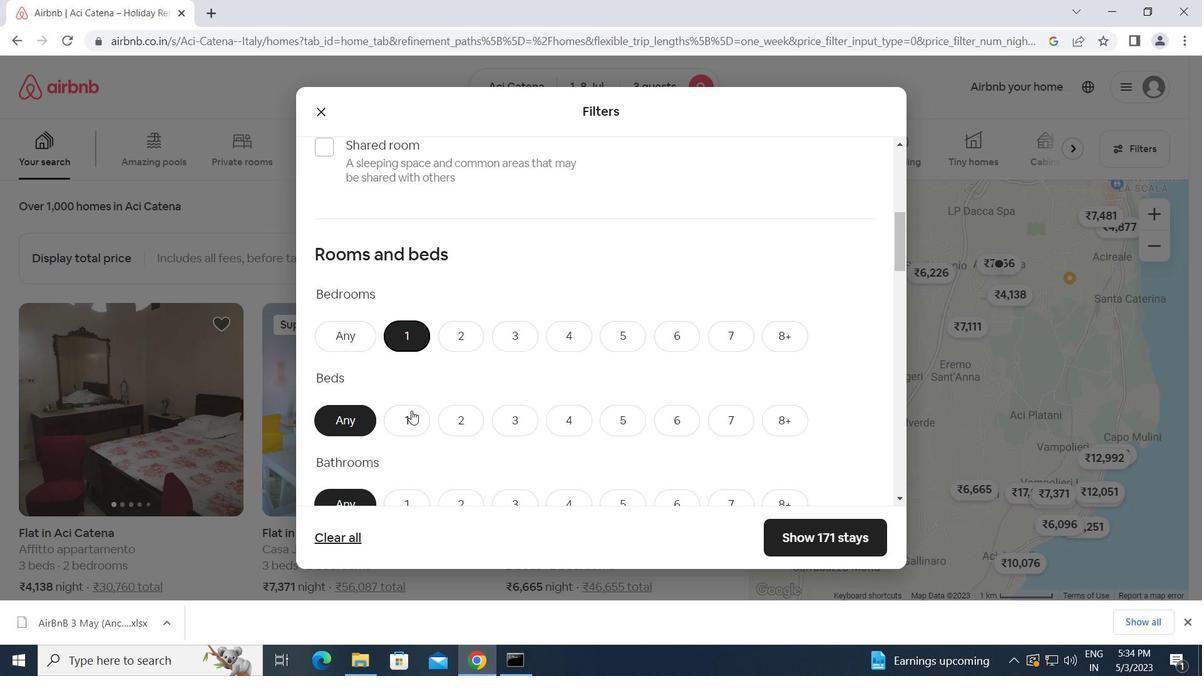 
Action: Mouse moved to (398, 496)
Screenshot: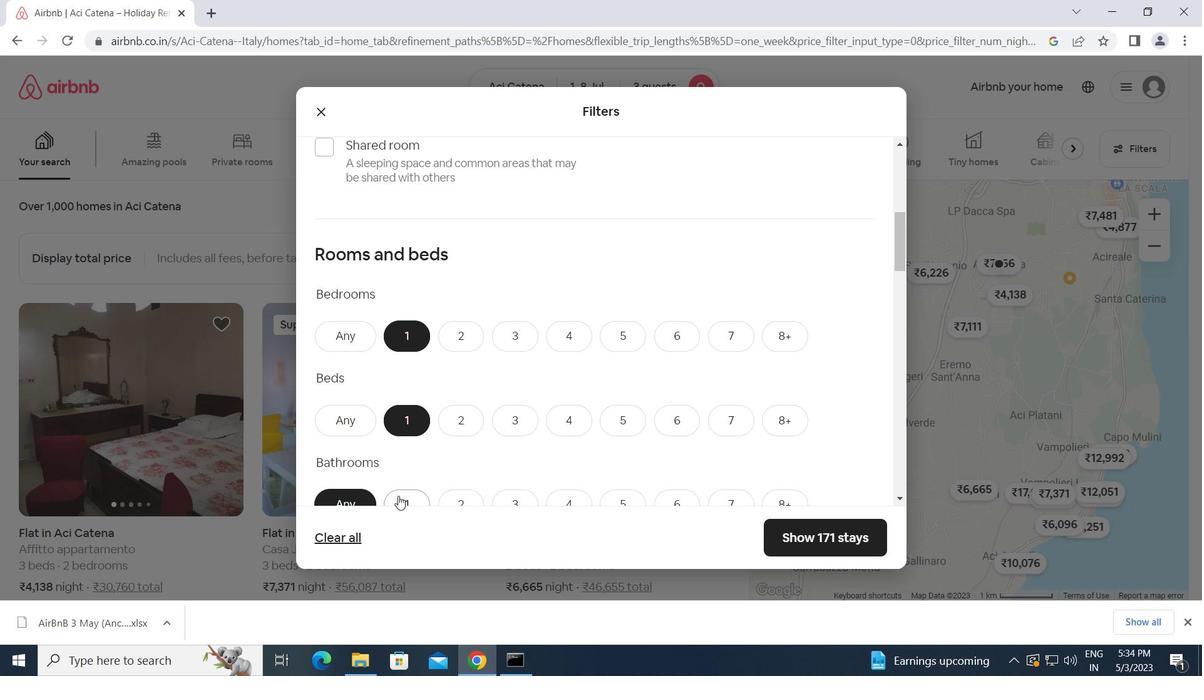 
Action: Mouse pressed left at (398, 496)
Screenshot: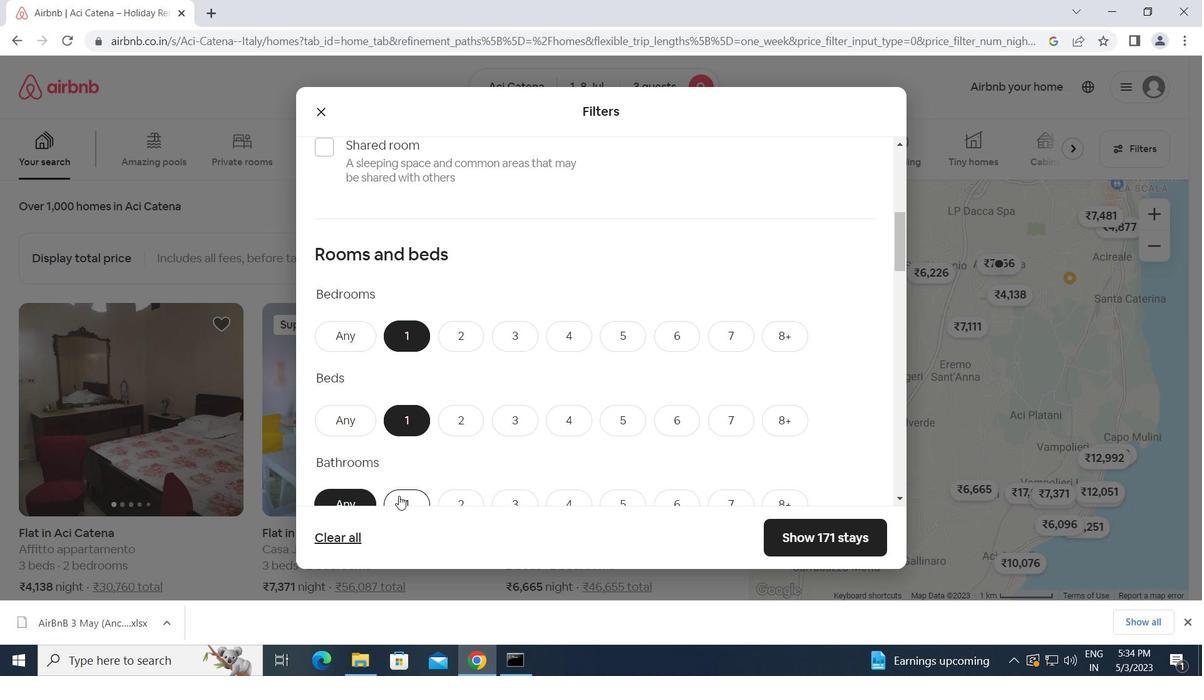 
Action: Mouse moved to (408, 486)
Screenshot: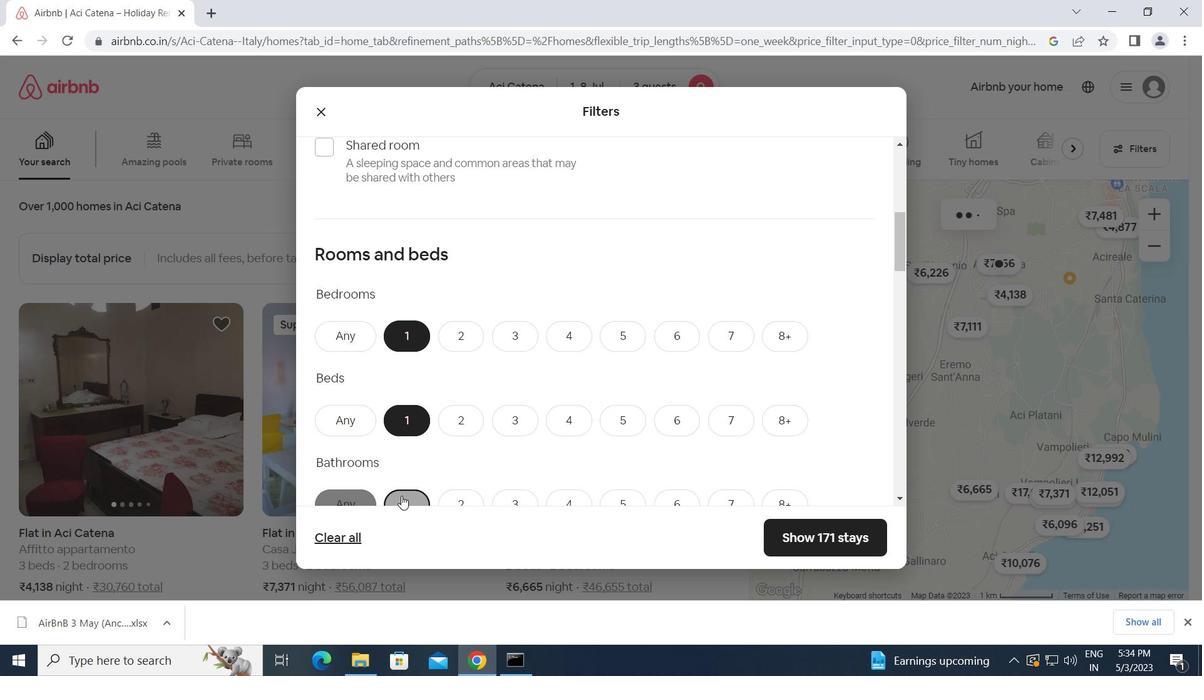 
Action: Mouse scrolled (408, 485) with delta (0, 0)
Screenshot: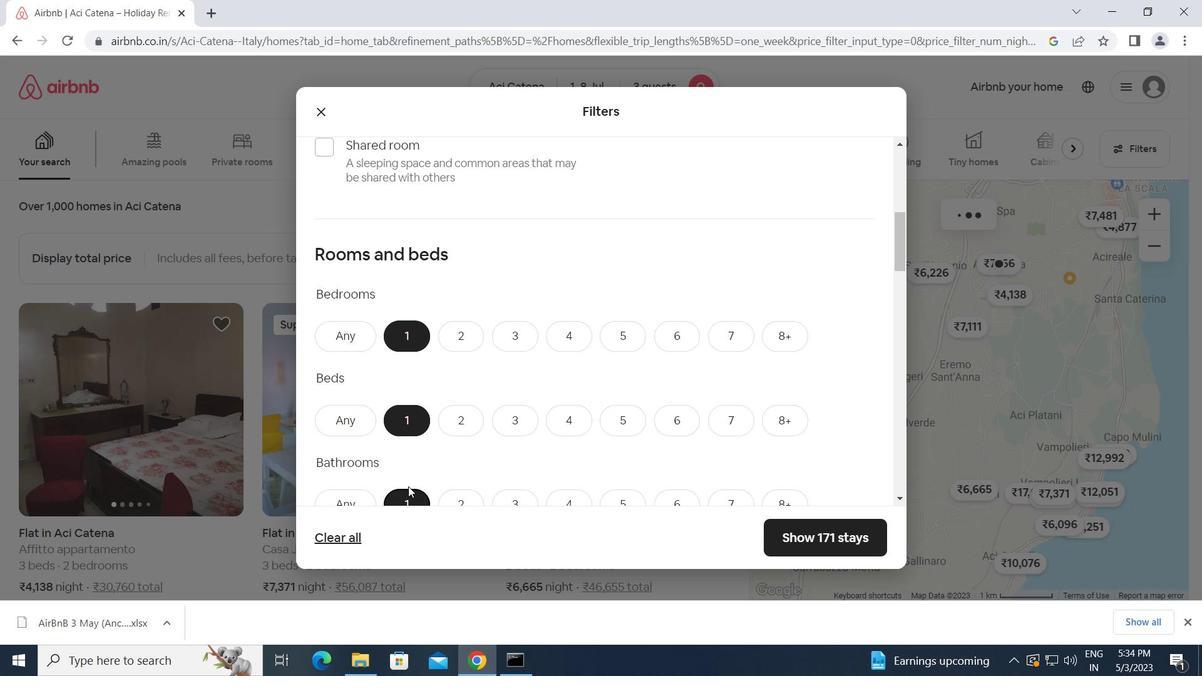 
Action: Mouse moved to (418, 444)
Screenshot: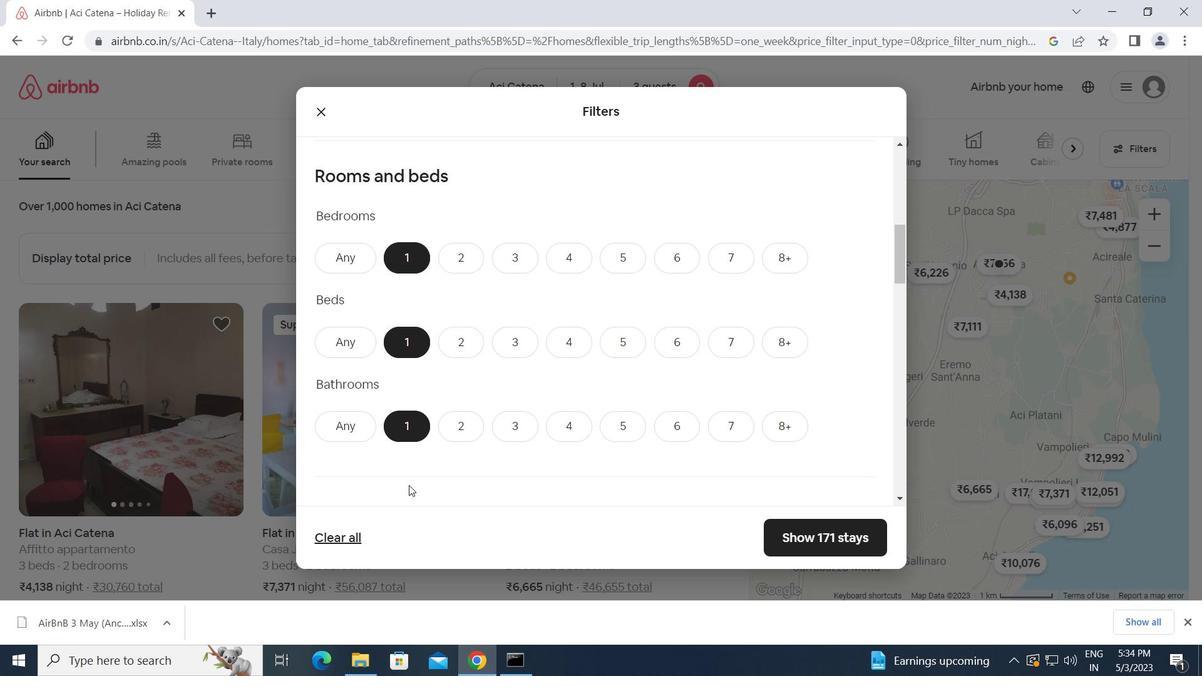 
Action: Mouse scrolled (418, 443) with delta (0, 0)
Screenshot: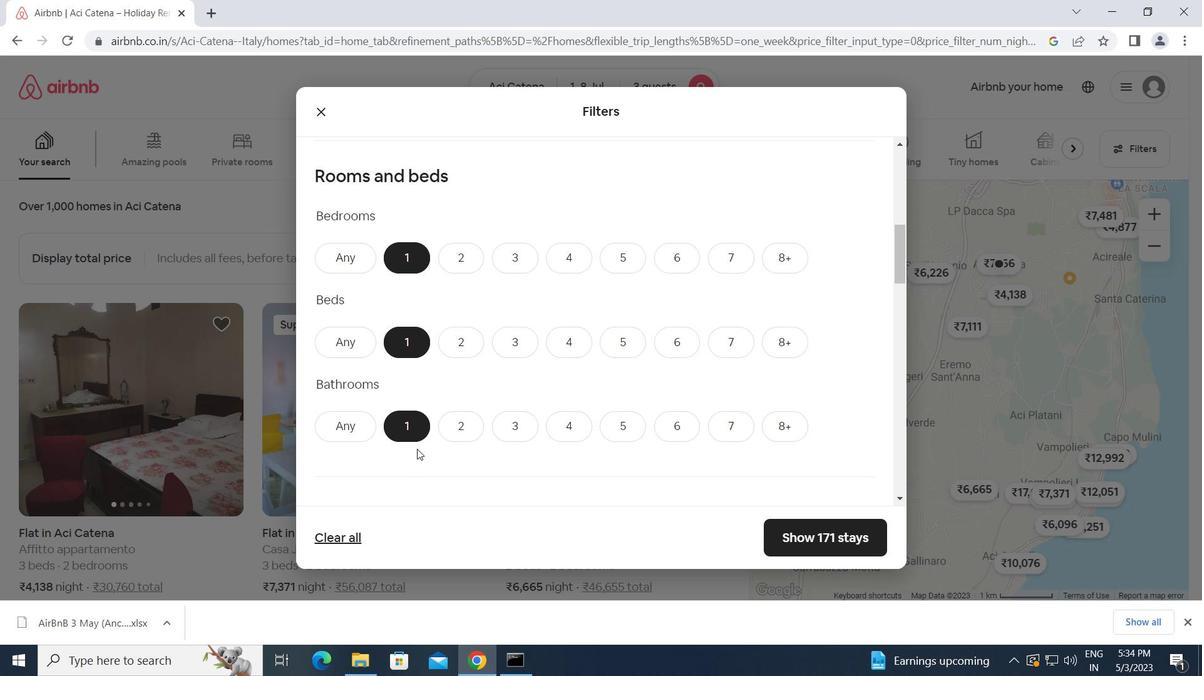 
Action: Mouse scrolled (418, 443) with delta (0, 0)
Screenshot: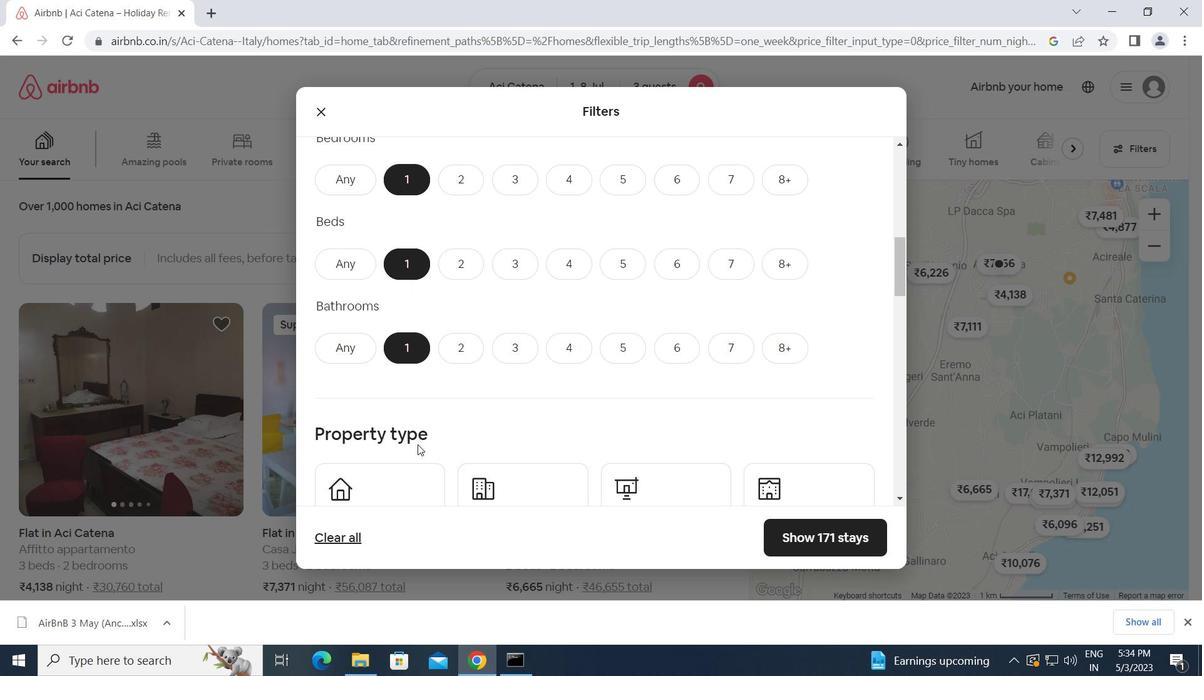 
Action: Mouse scrolled (418, 443) with delta (0, 0)
Screenshot: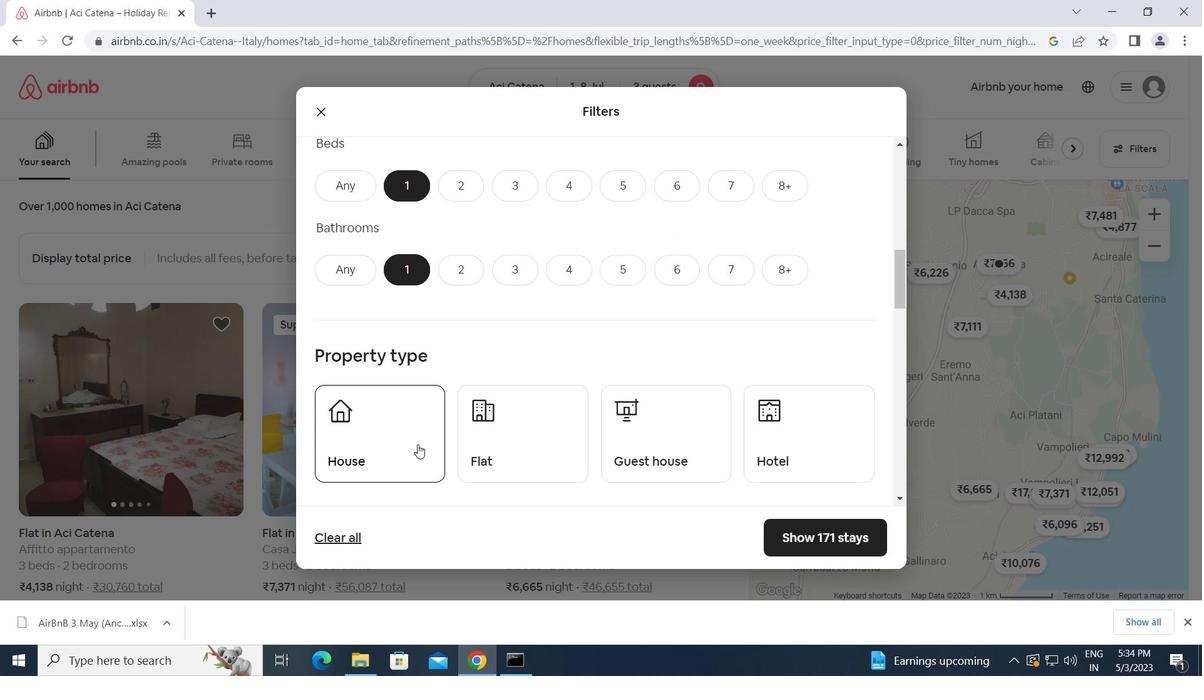 
Action: Mouse moved to (397, 381)
Screenshot: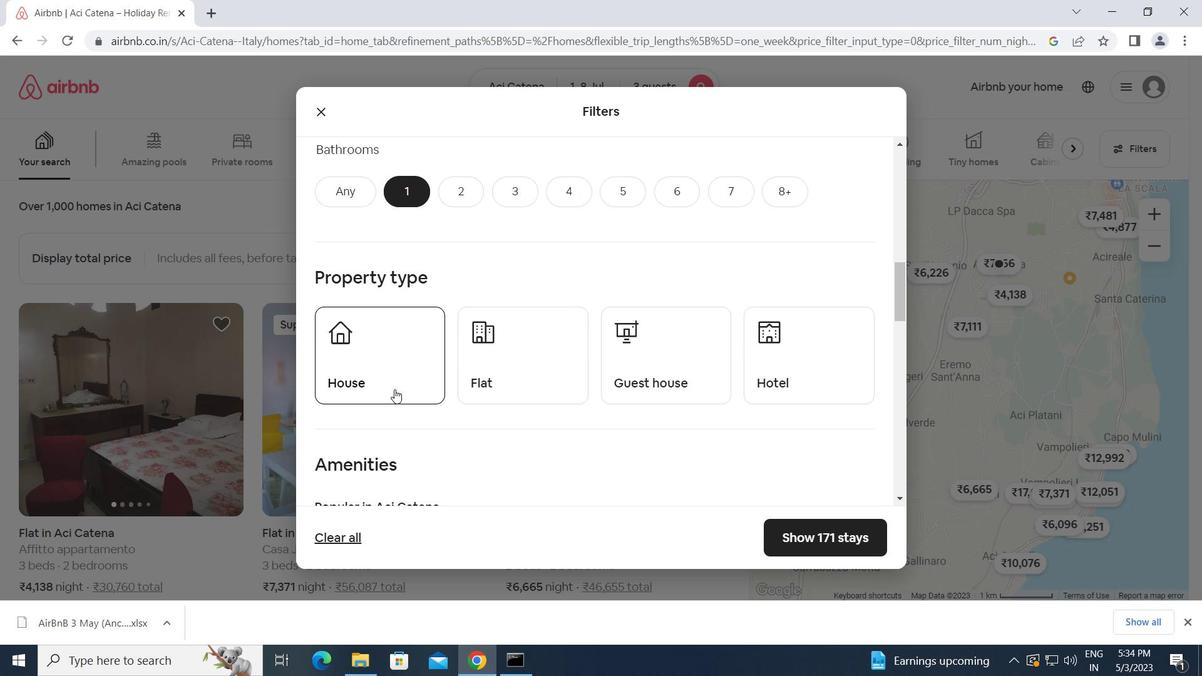 
Action: Mouse pressed left at (397, 381)
Screenshot: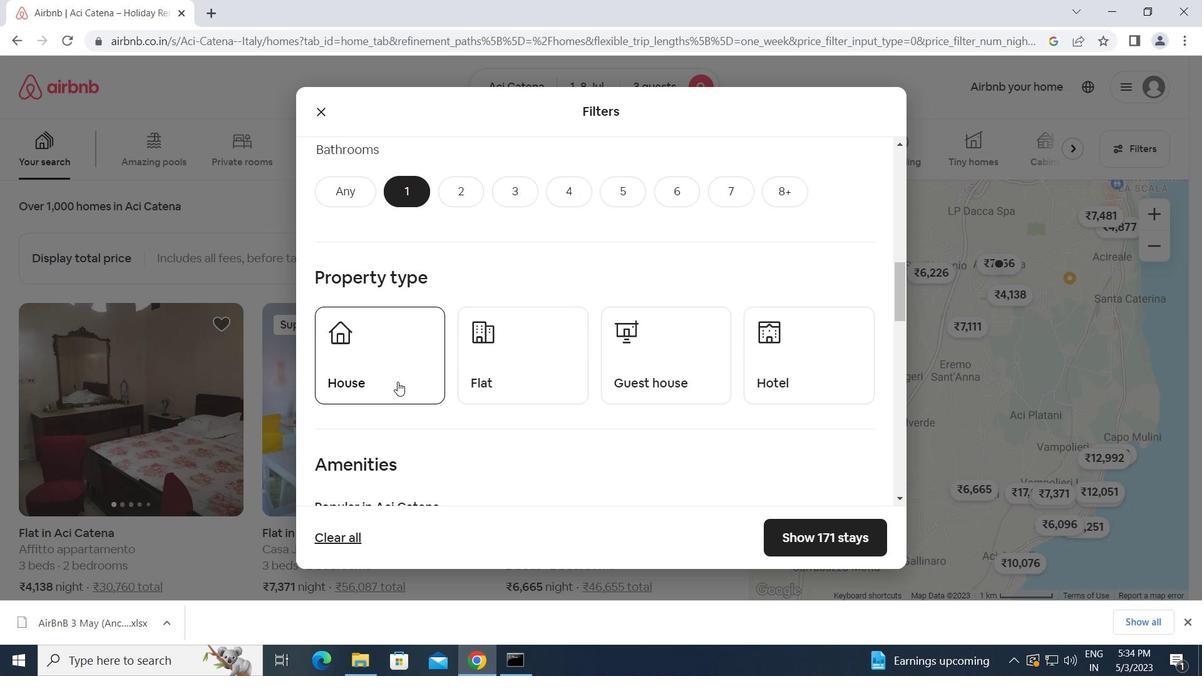 
Action: Mouse moved to (499, 373)
Screenshot: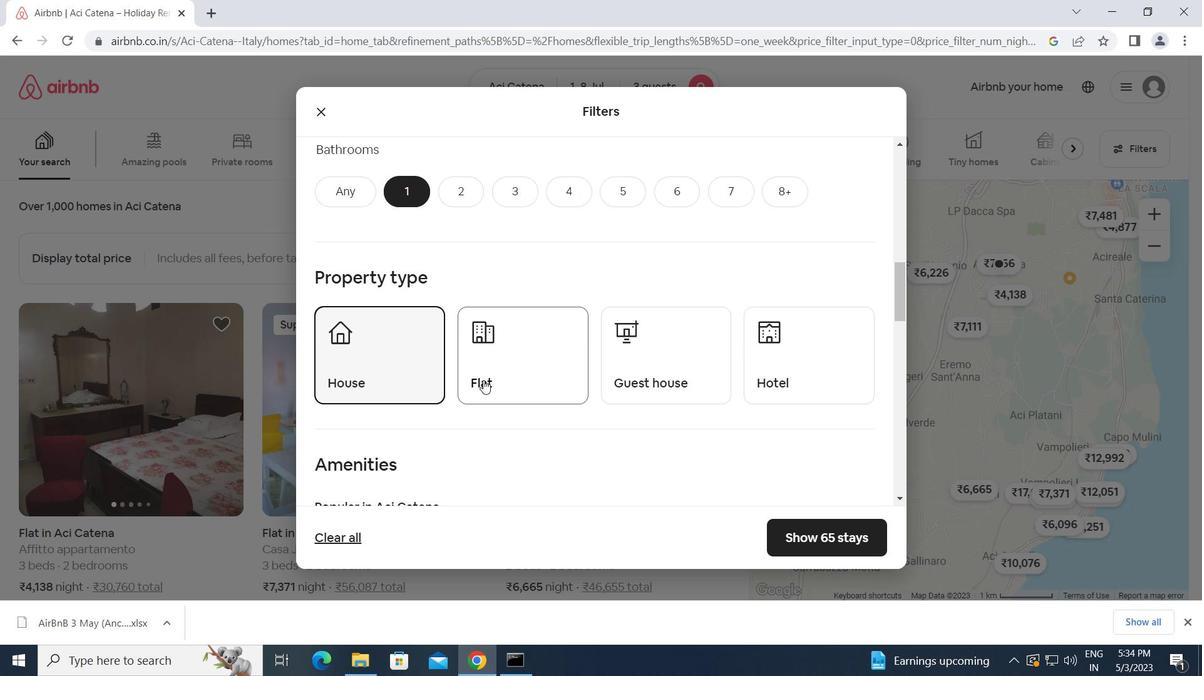 
Action: Mouse pressed left at (499, 373)
Screenshot: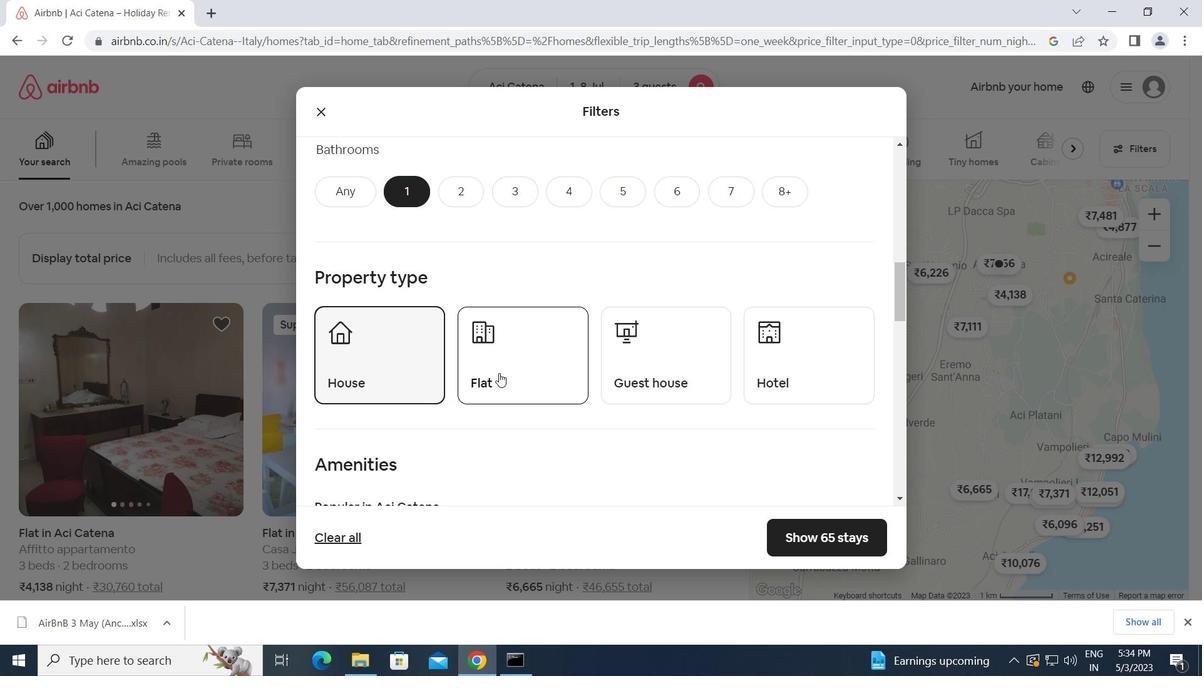 
Action: Mouse moved to (619, 366)
Screenshot: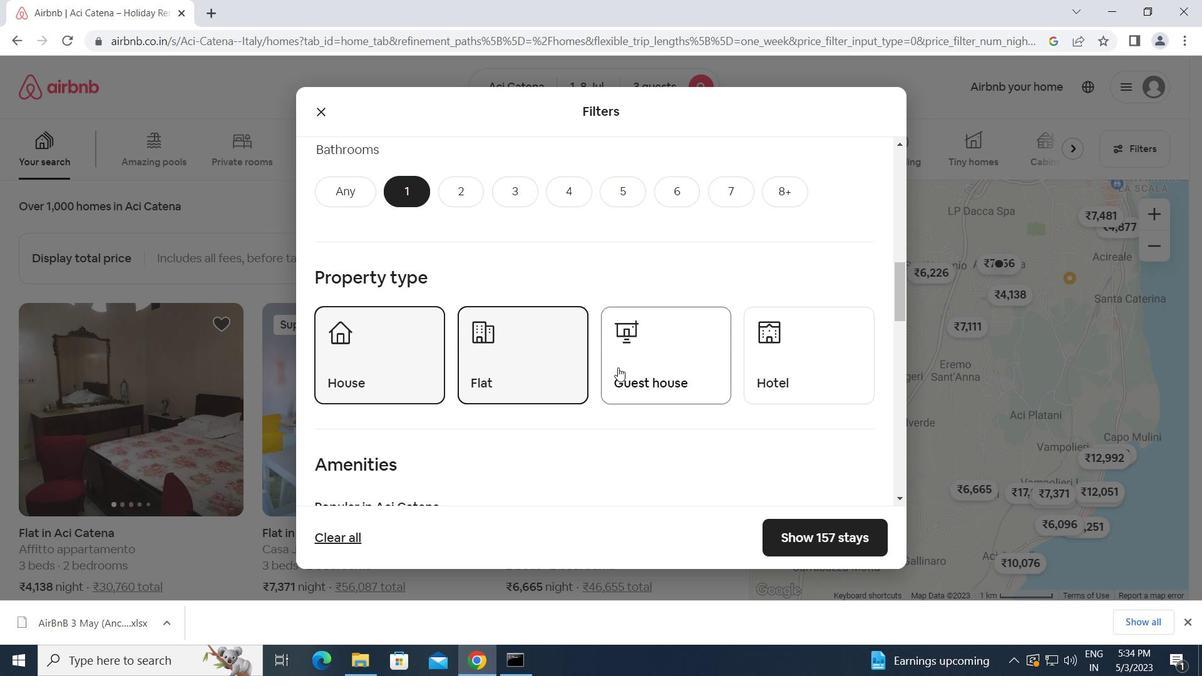 
Action: Mouse pressed left at (619, 366)
Screenshot: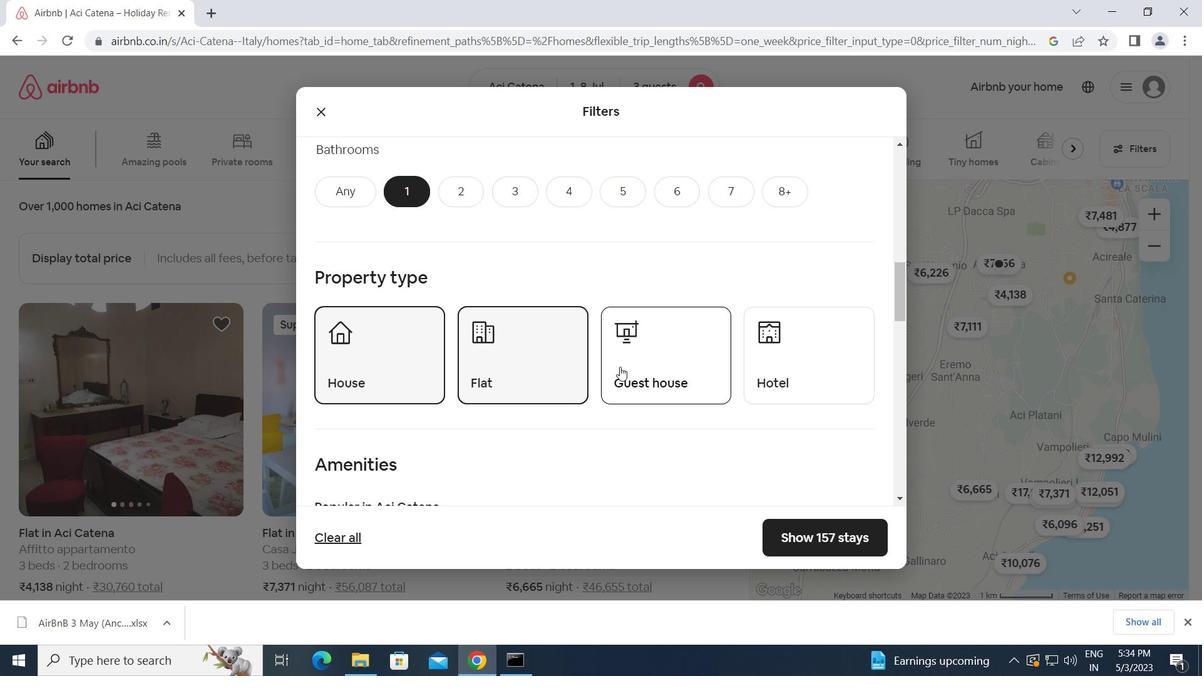 
Action: Mouse moved to (799, 372)
Screenshot: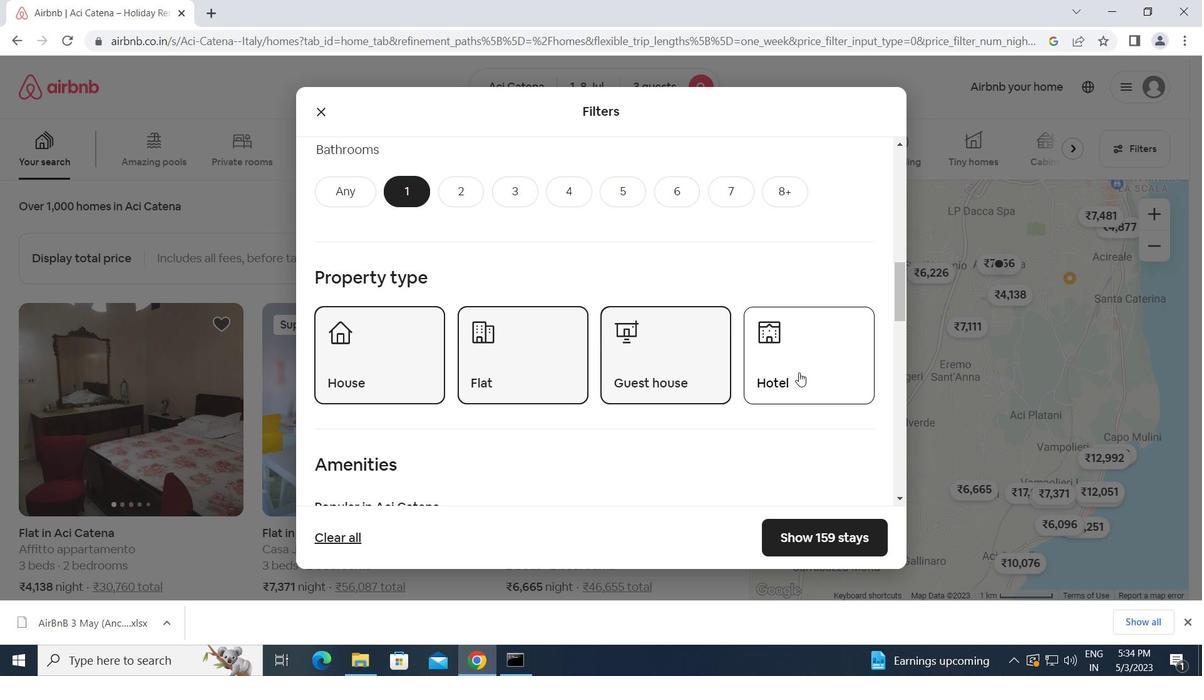 
Action: Mouse pressed left at (799, 372)
Screenshot: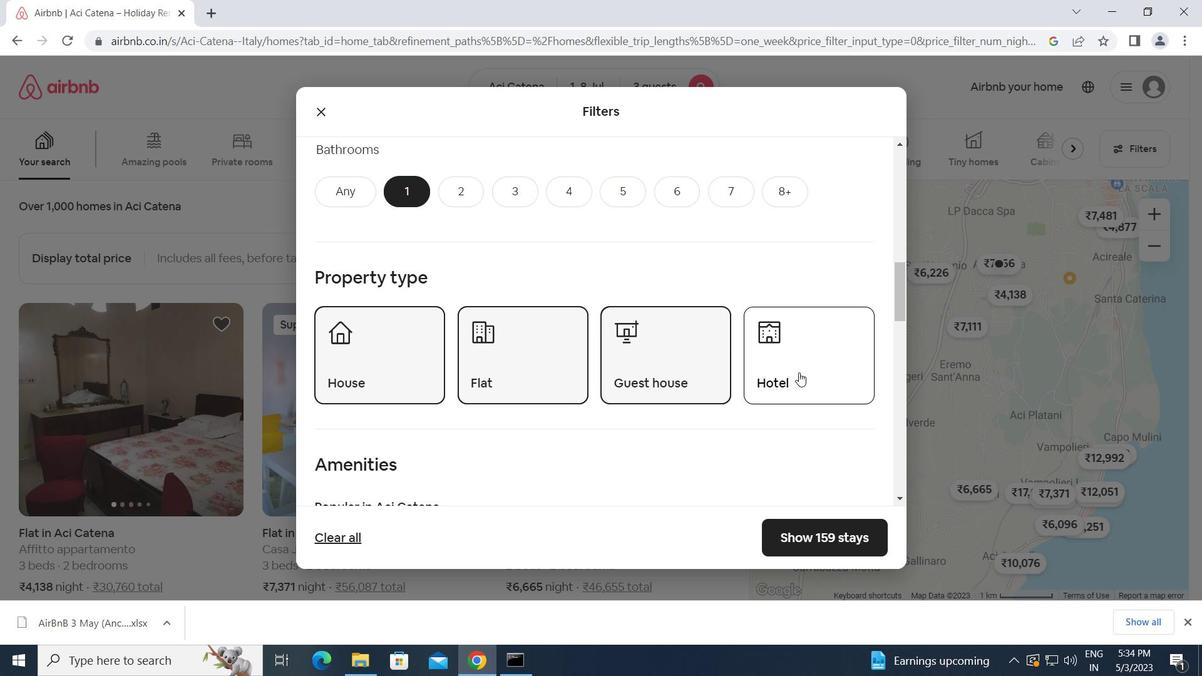 
Action: Mouse moved to (688, 387)
Screenshot: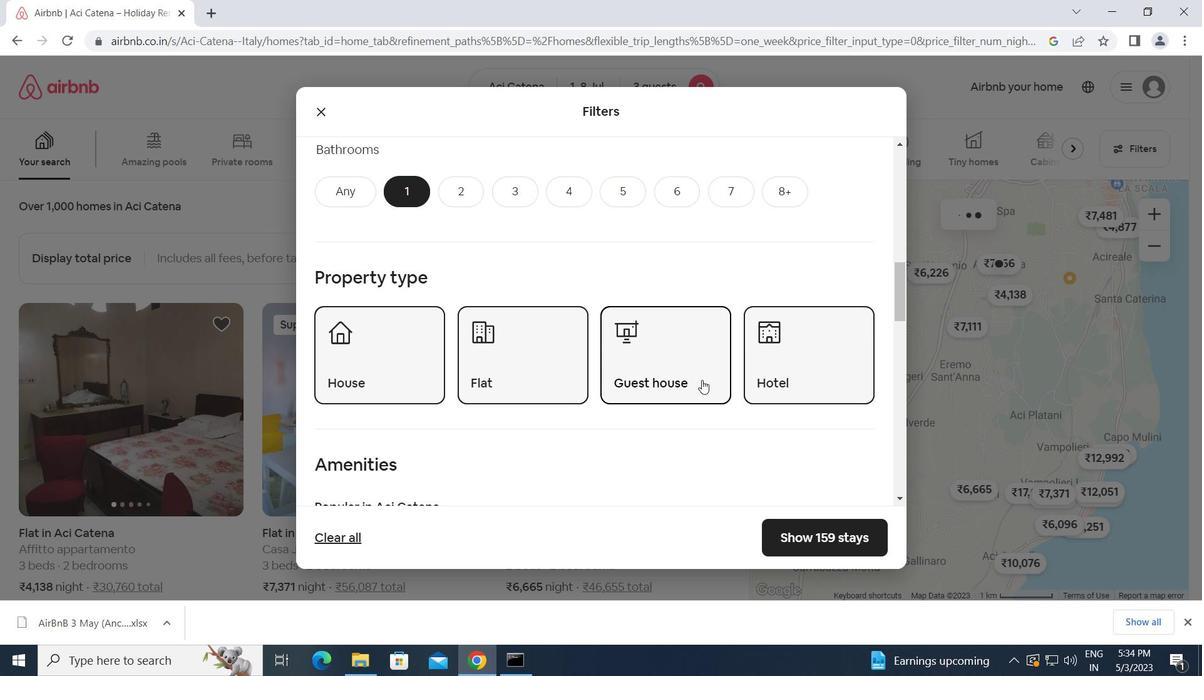 
Action: Mouse scrolled (688, 386) with delta (0, 0)
Screenshot: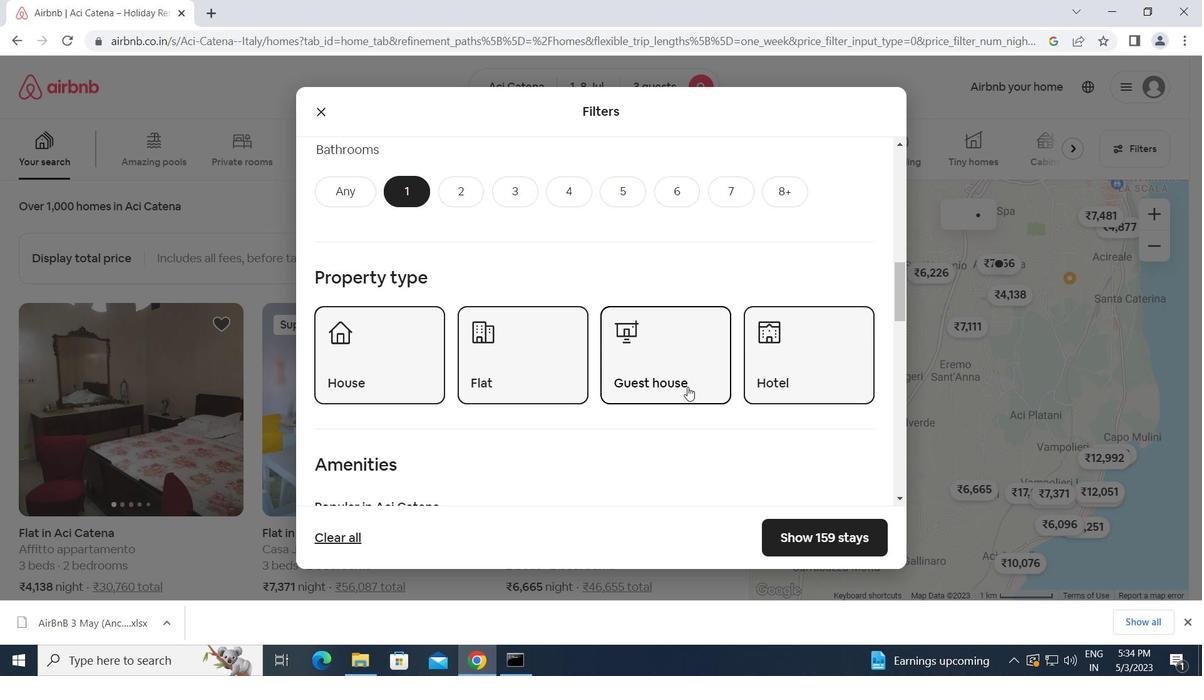 
Action: Mouse scrolled (688, 386) with delta (0, 0)
Screenshot: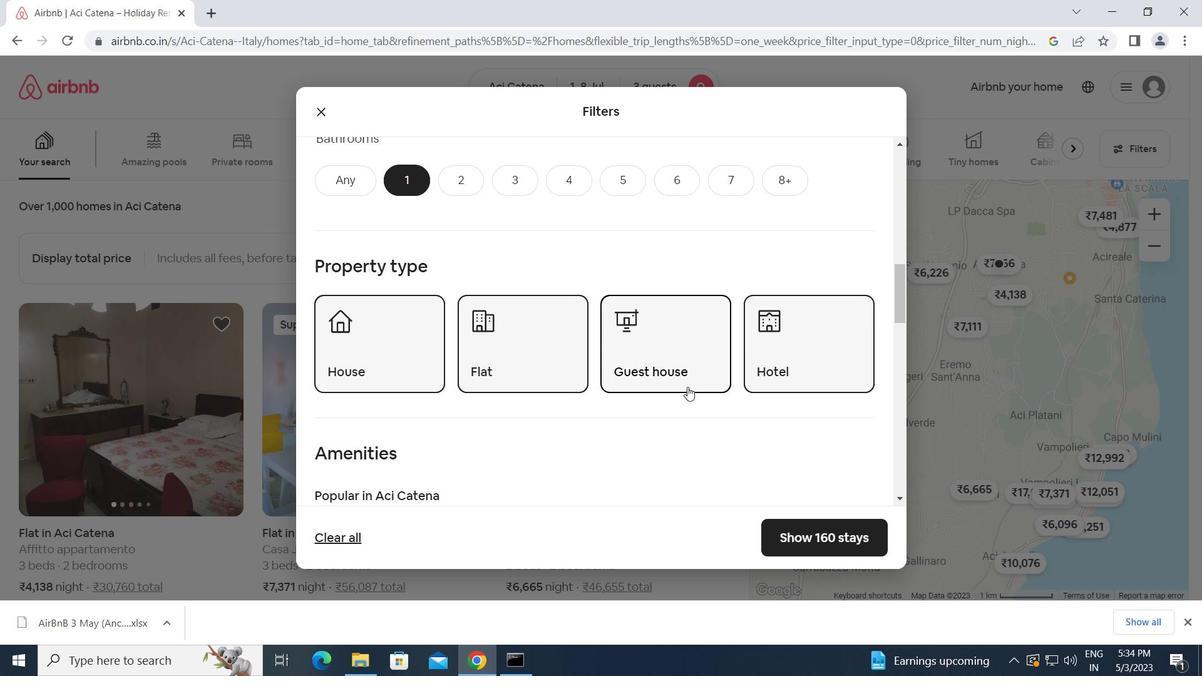 
Action: Mouse scrolled (688, 386) with delta (0, 0)
Screenshot: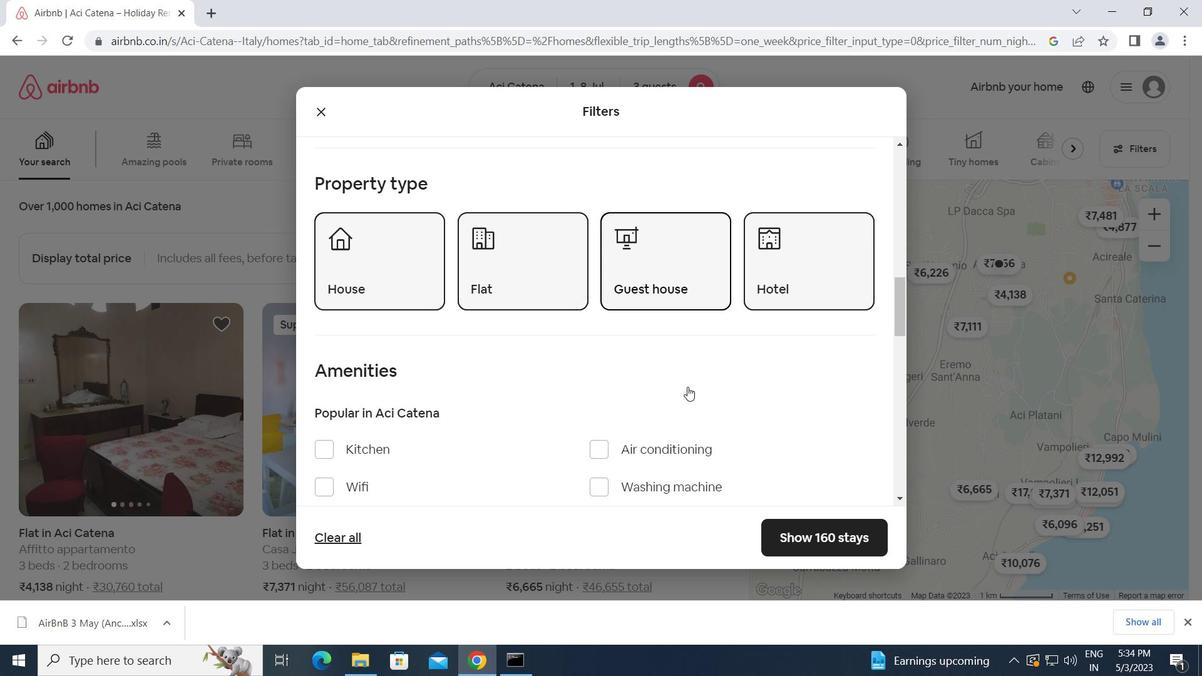 
Action: Mouse scrolled (688, 386) with delta (0, 0)
Screenshot: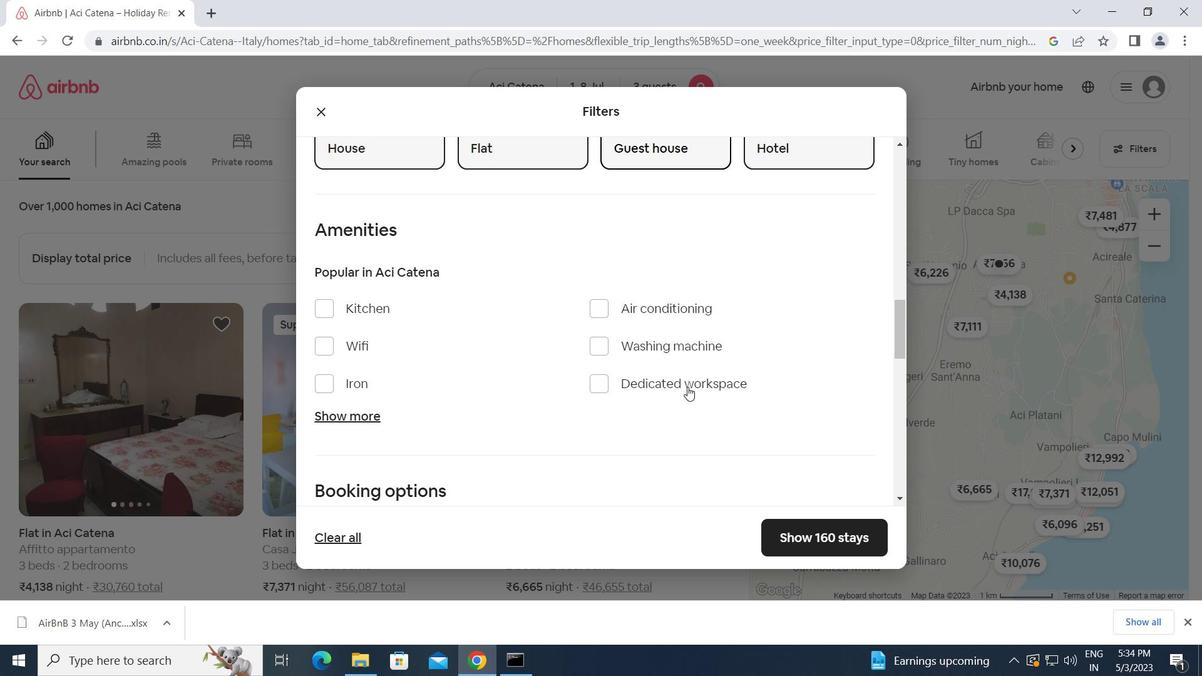 
Action: Mouse scrolled (688, 386) with delta (0, 0)
Screenshot: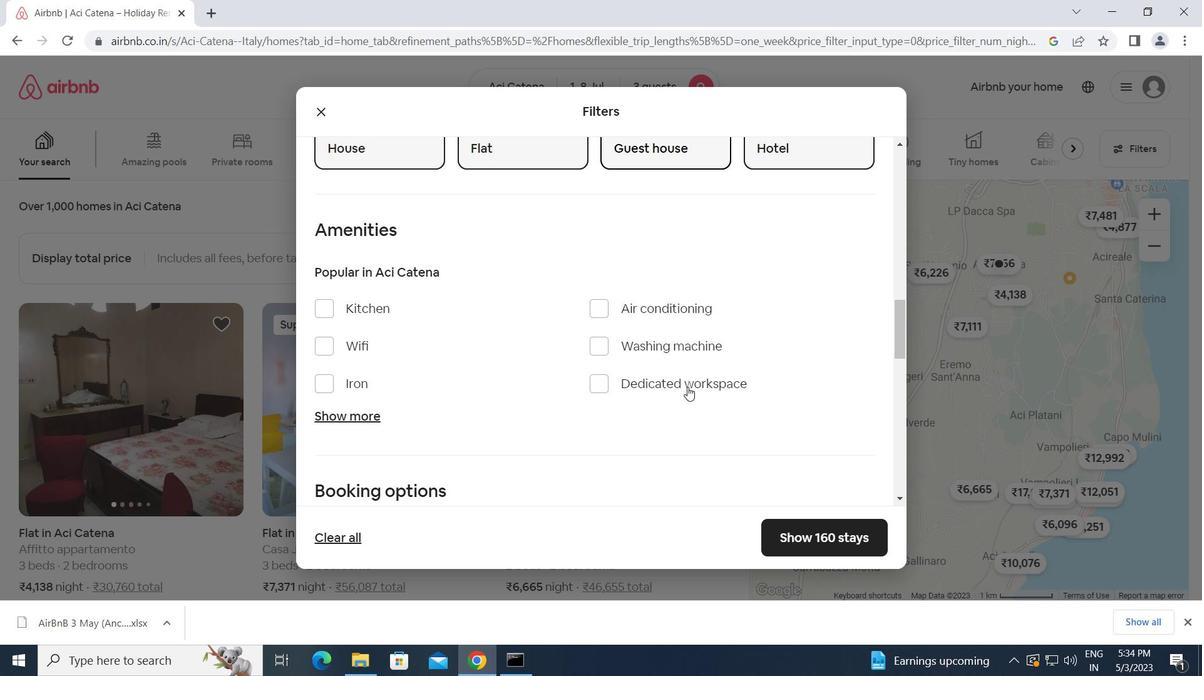 
Action: Mouse scrolled (688, 386) with delta (0, 0)
Screenshot: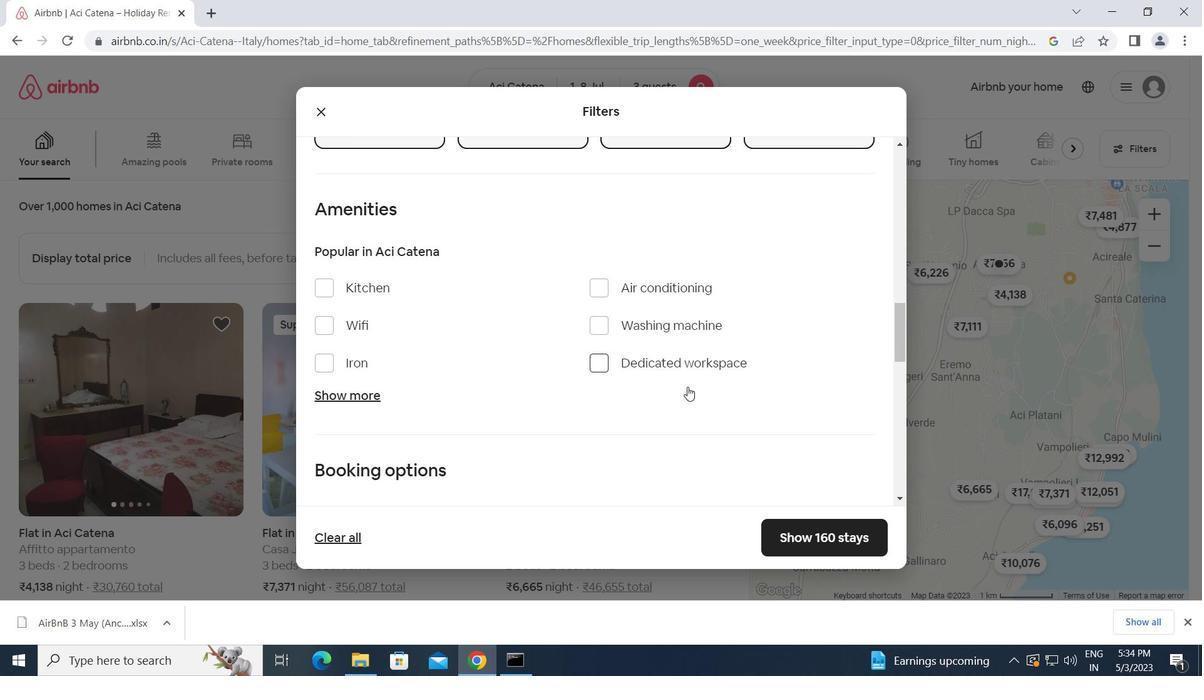 
Action: Mouse moved to (837, 360)
Screenshot: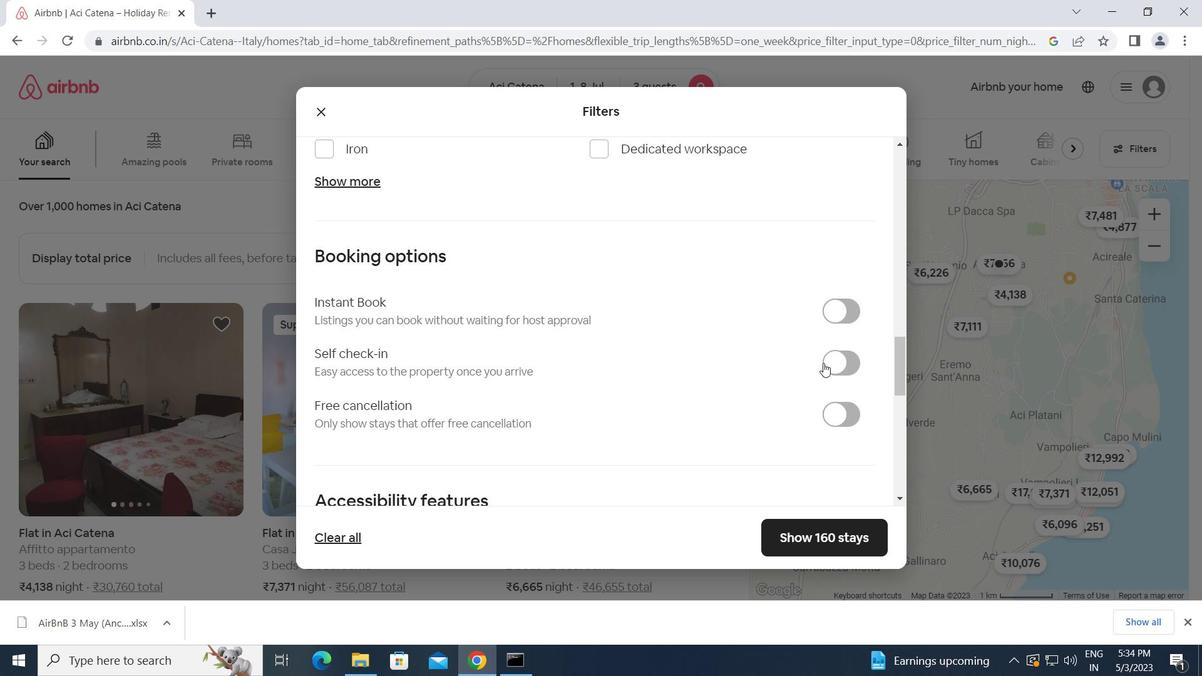 
Action: Mouse pressed left at (837, 360)
Screenshot: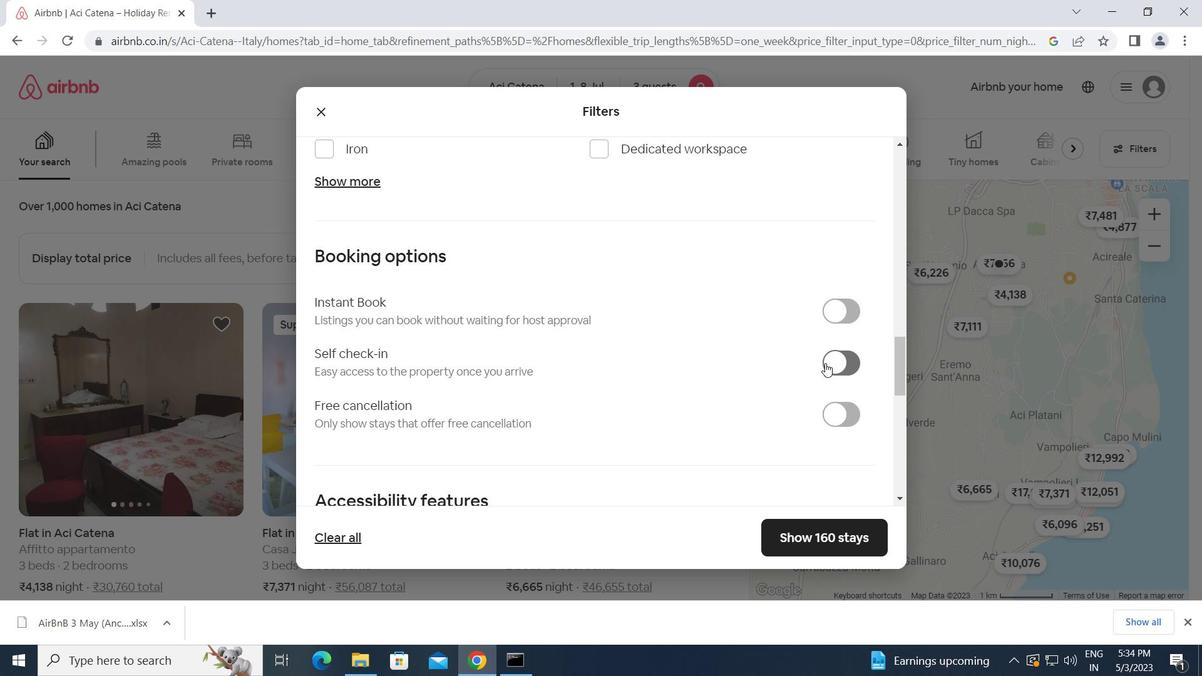 
Action: Mouse moved to (703, 376)
Screenshot: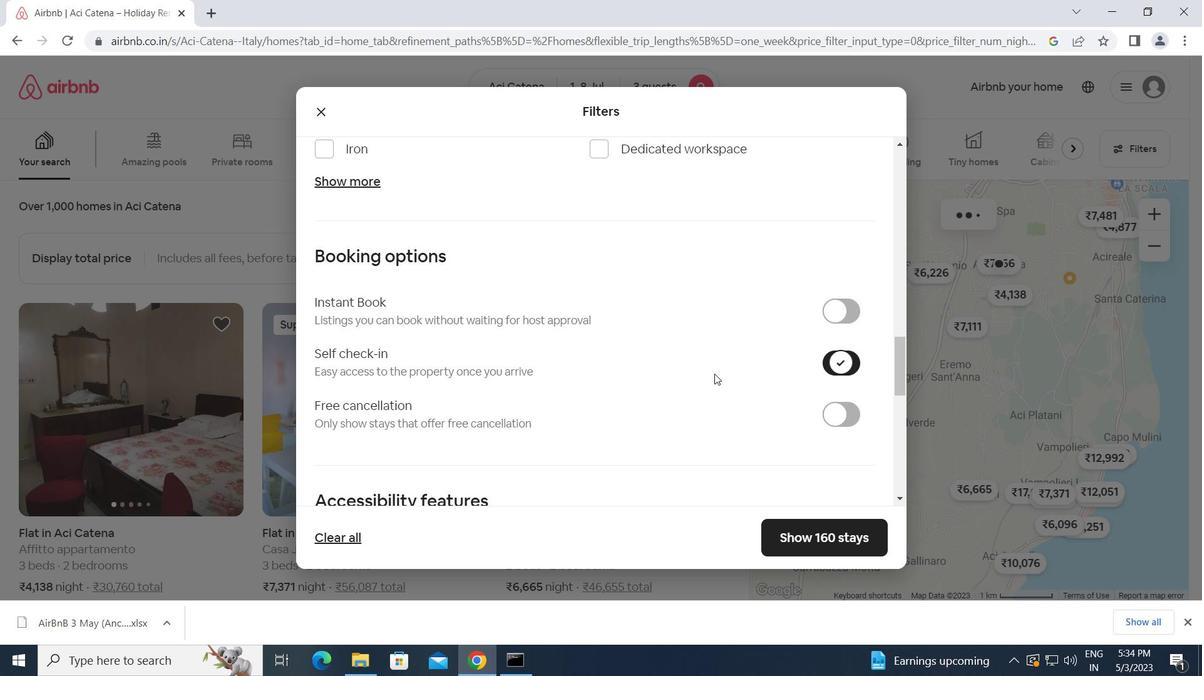 
Action: Mouse scrolled (703, 376) with delta (0, 0)
Screenshot: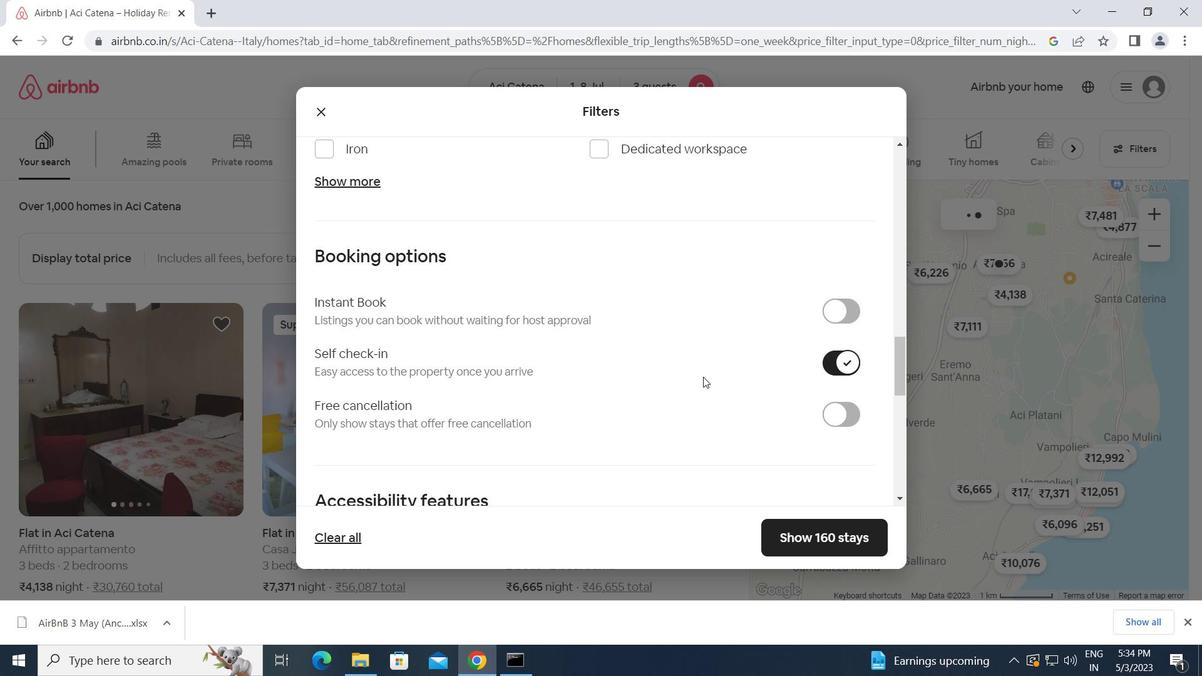 
Action: Mouse scrolled (703, 376) with delta (0, 0)
Screenshot: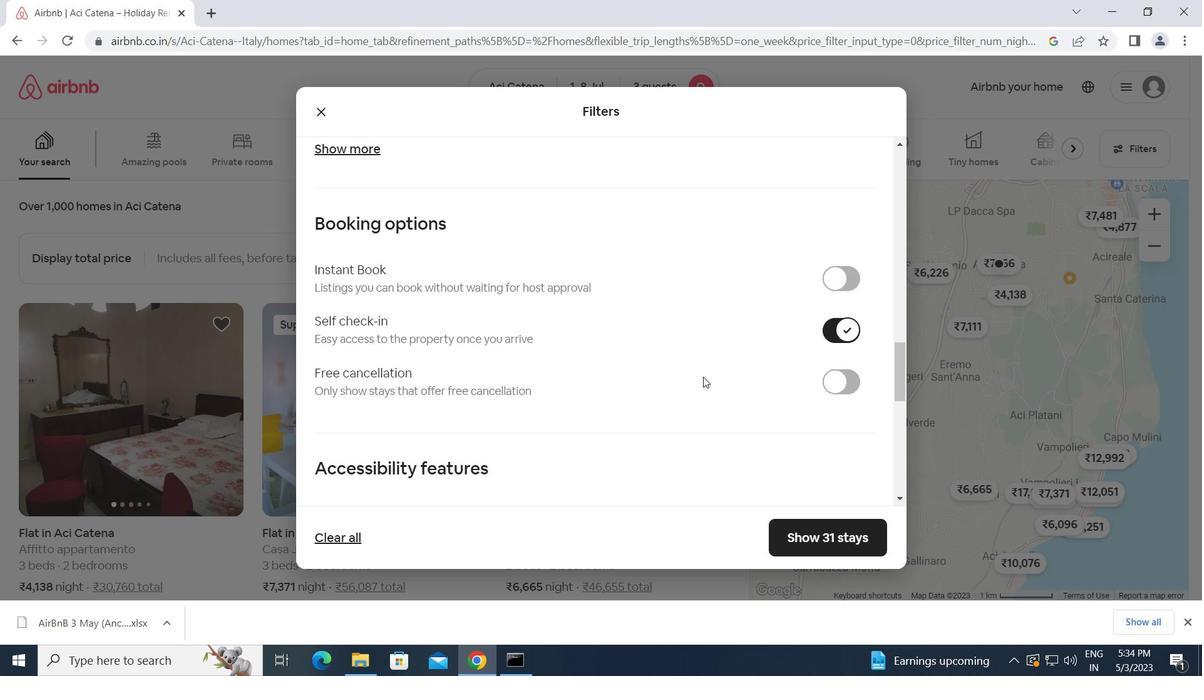 
Action: Mouse scrolled (703, 376) with delta (0, 0)
Screenshot: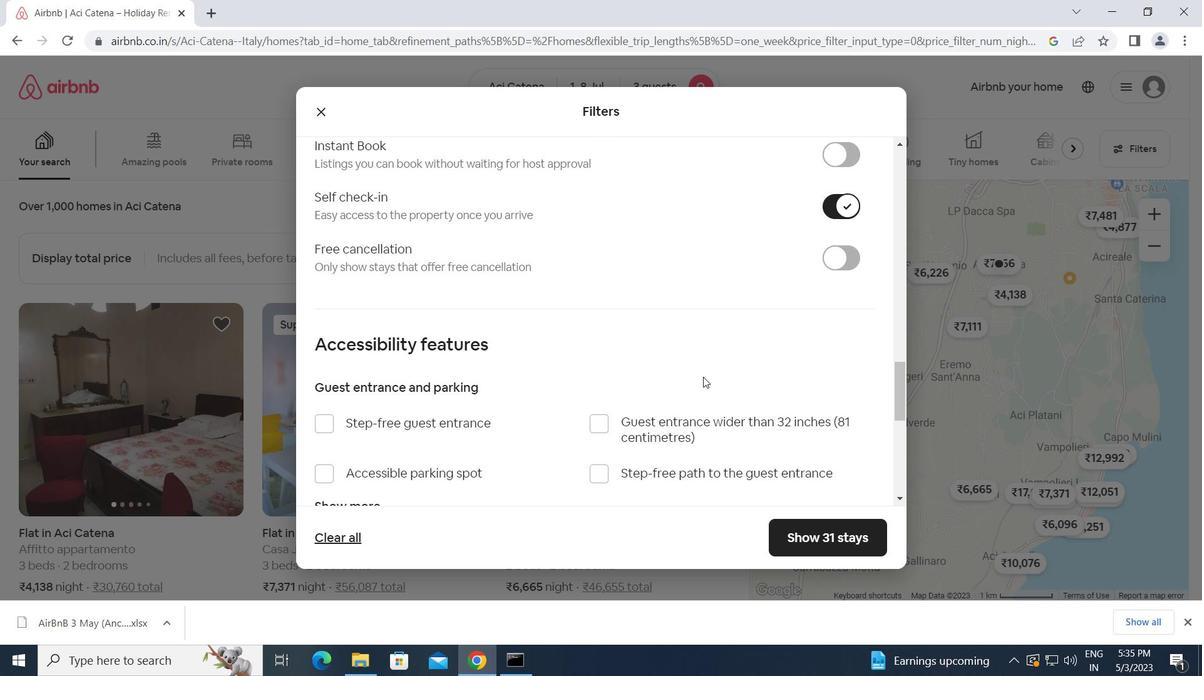 
Action: Mouse scrolled (703, 376) with delta (0, 0)
Screenshot: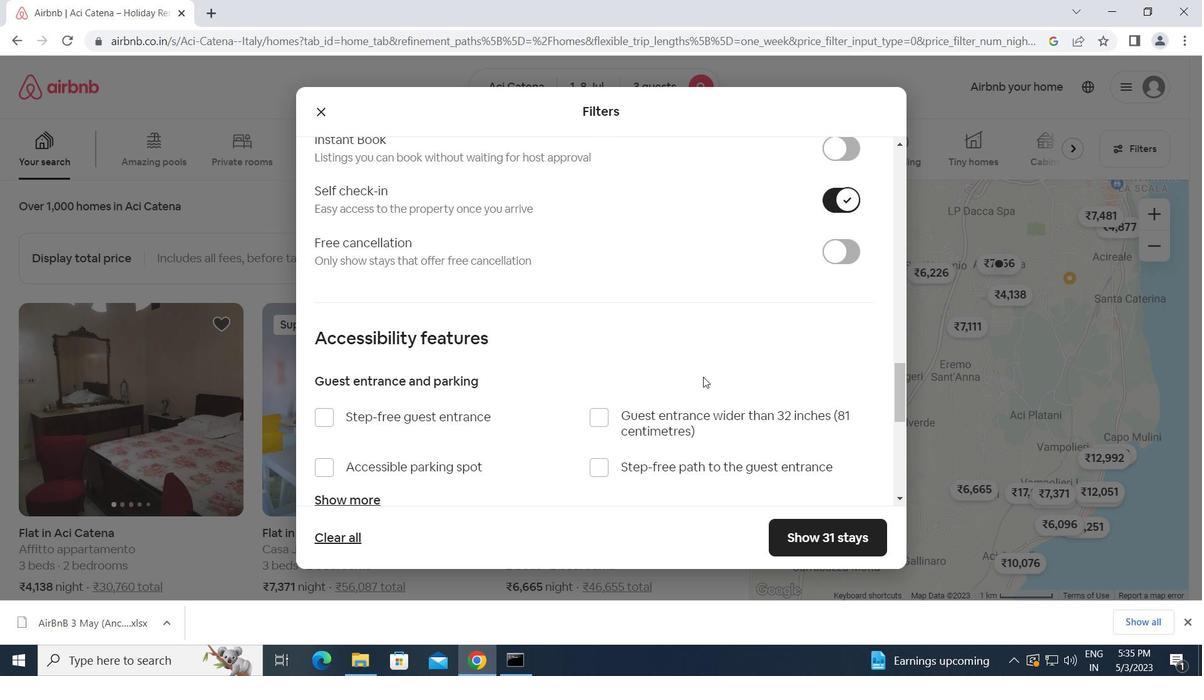 
Action: Mouse scrolled (703, 376) with delta (0, 0)
Screenshot: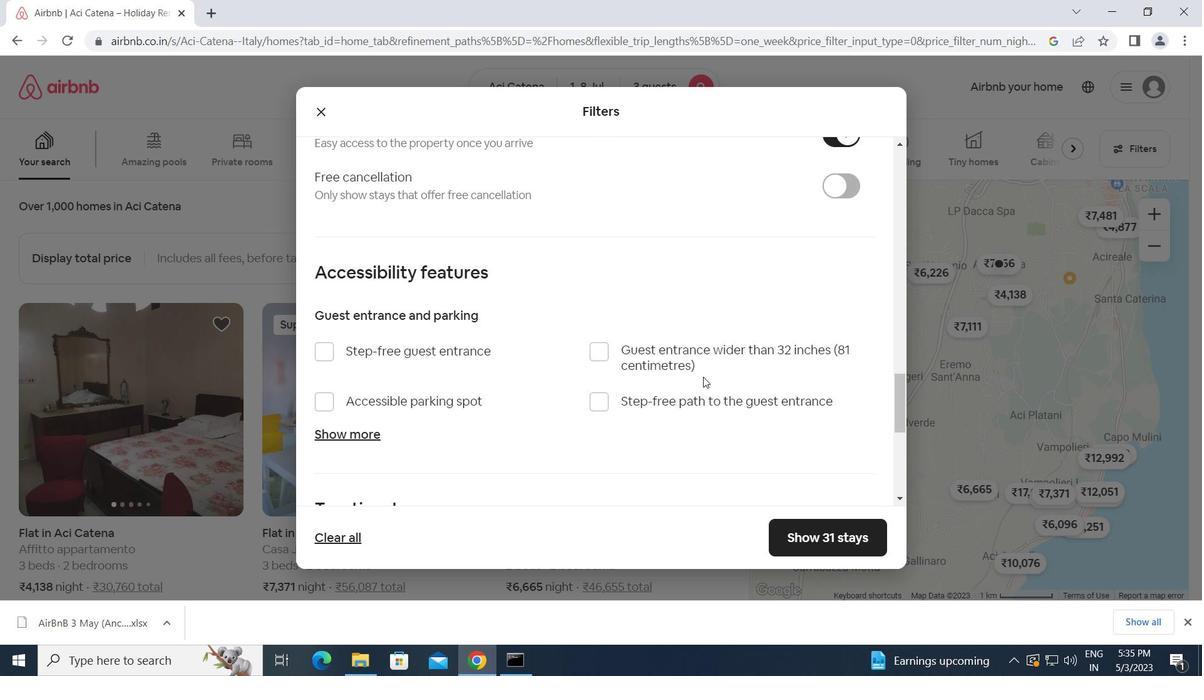 
Action: Mouse scrolled (703, 376) with delta (0, 0)
Screenshot: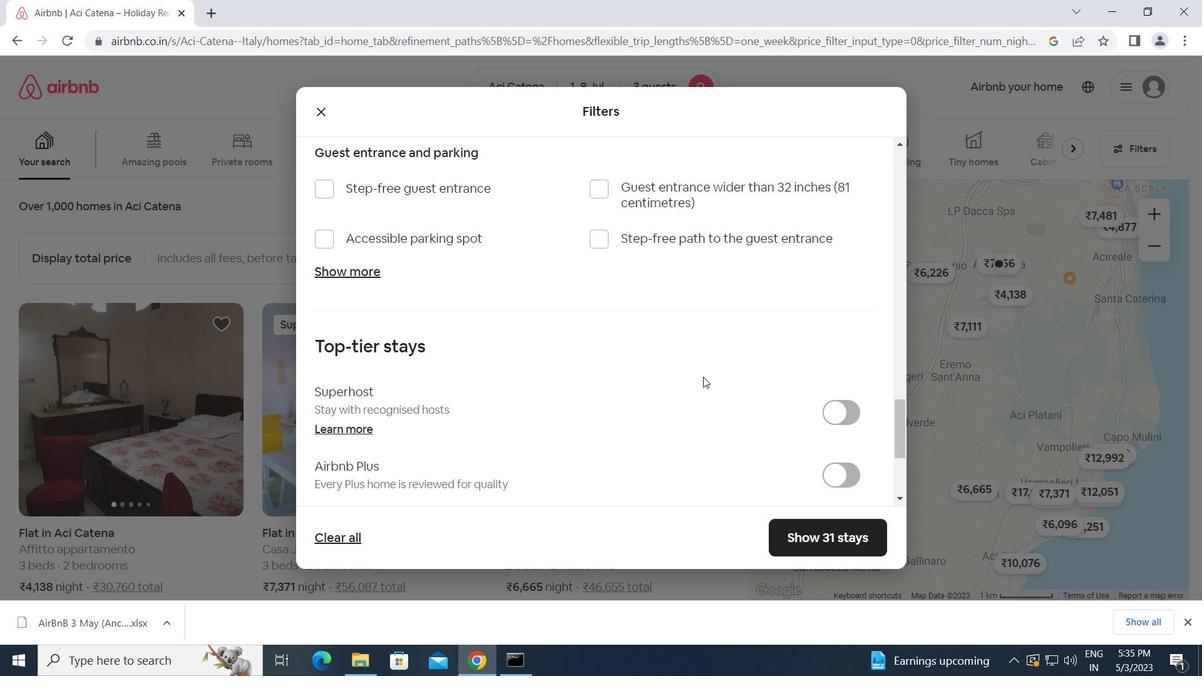 
Action: Mouse scrolled (703, 376) with delta (0, 0)
Screenshot: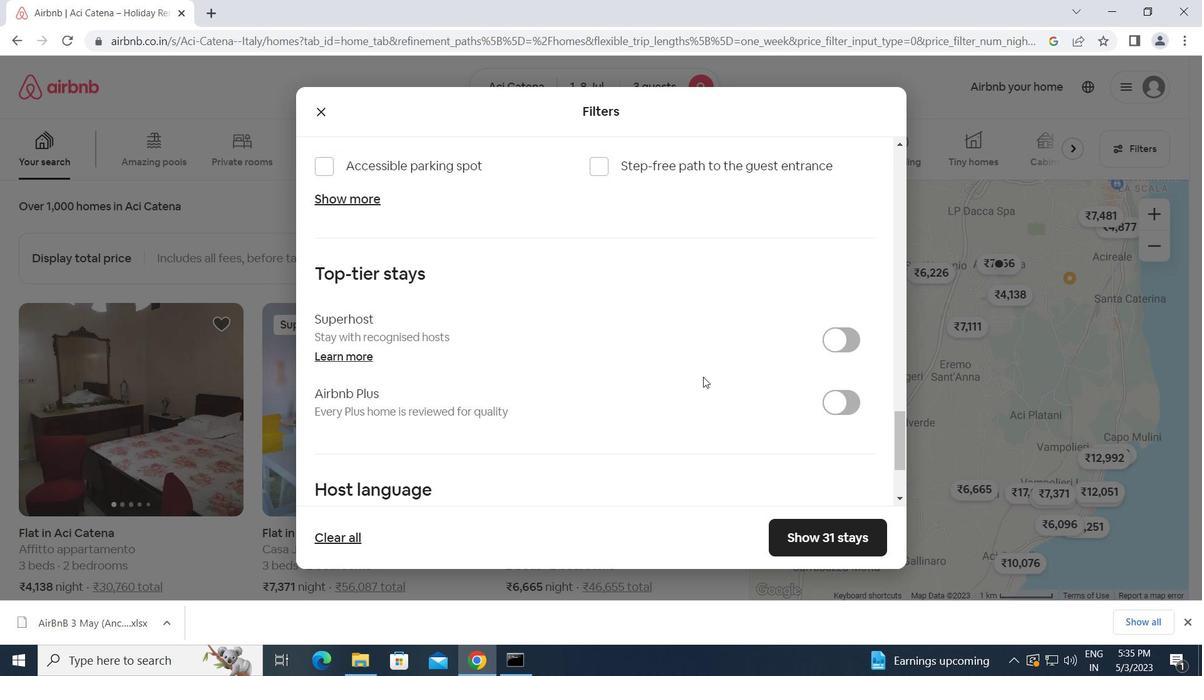 
Action: Mouse scrolled (703, 376) with delta (0, 0)
Screenshot: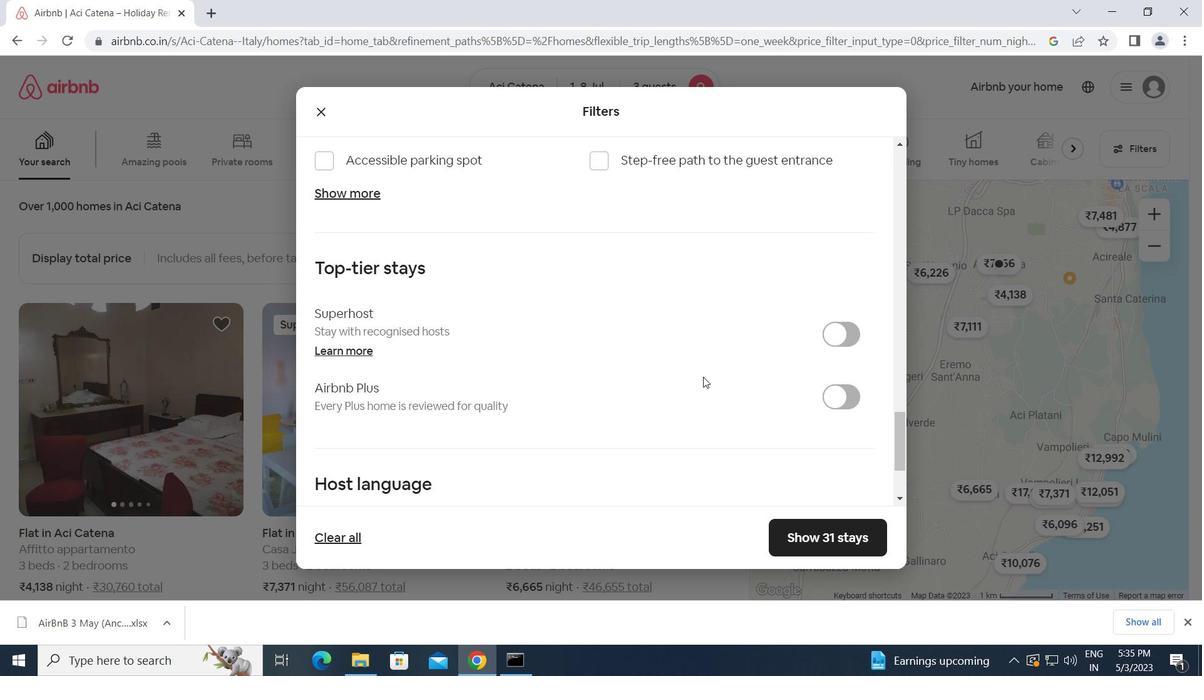 
Action: Mouse moved to (326, 398)
Screenshot: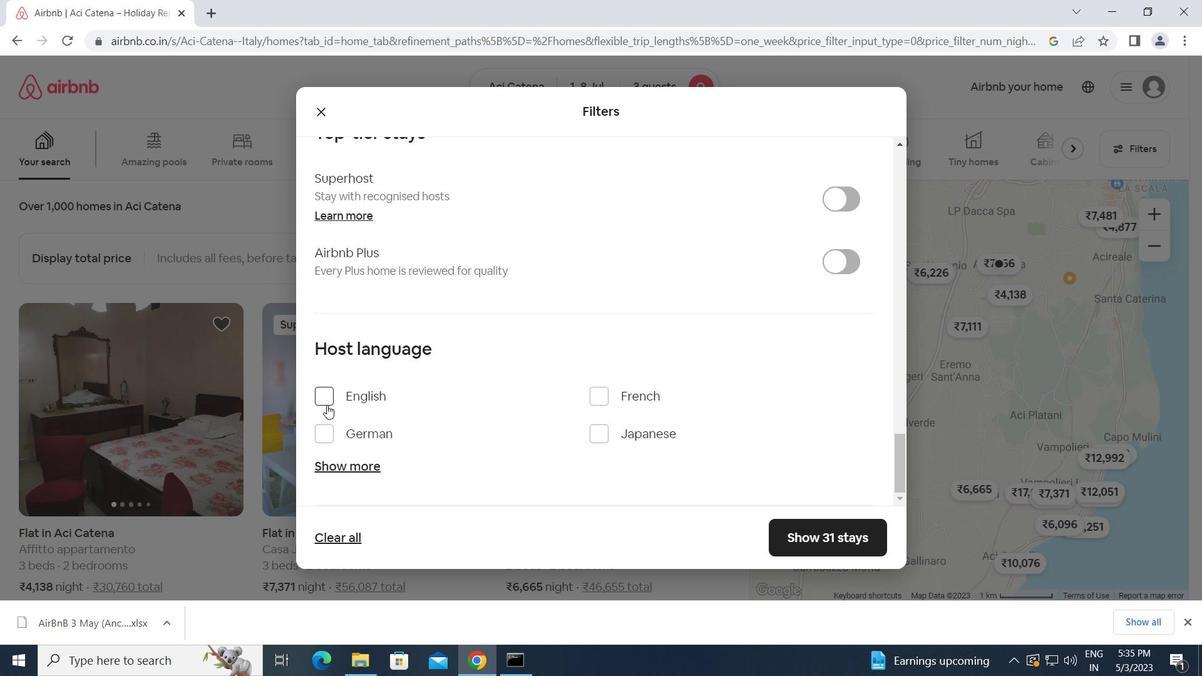 
Action: Mouse pressed left at (326, 398)
Screenshot: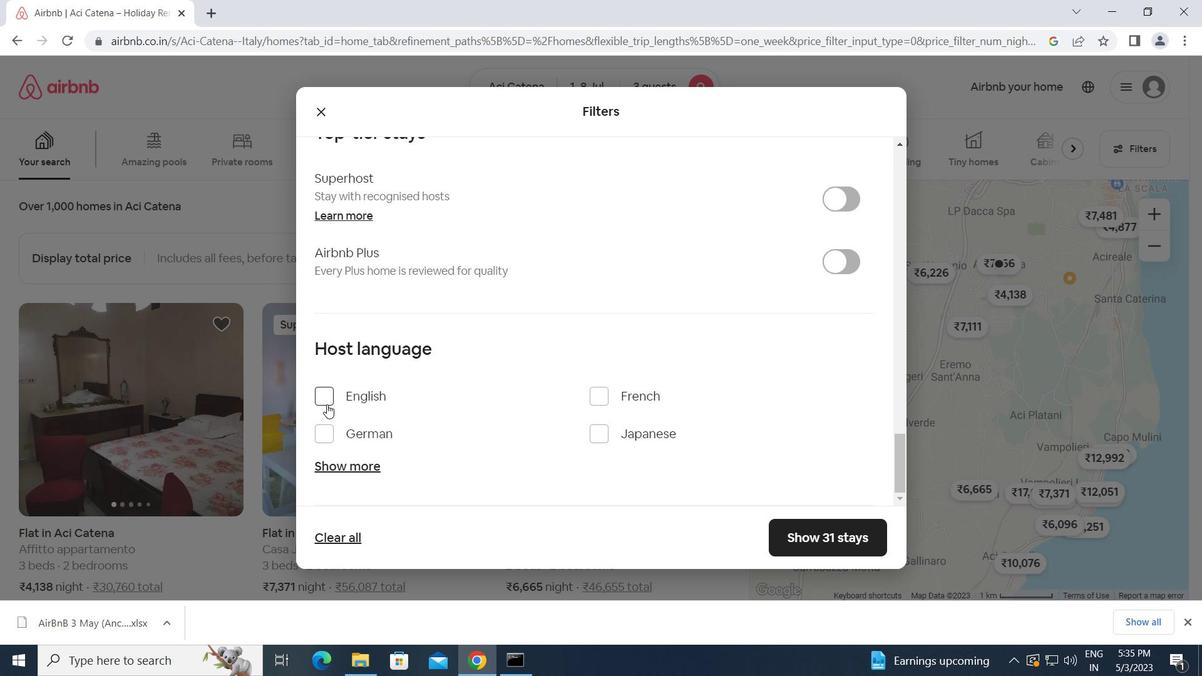 
Action: Mouse moved to (804, 538)
Screenshot: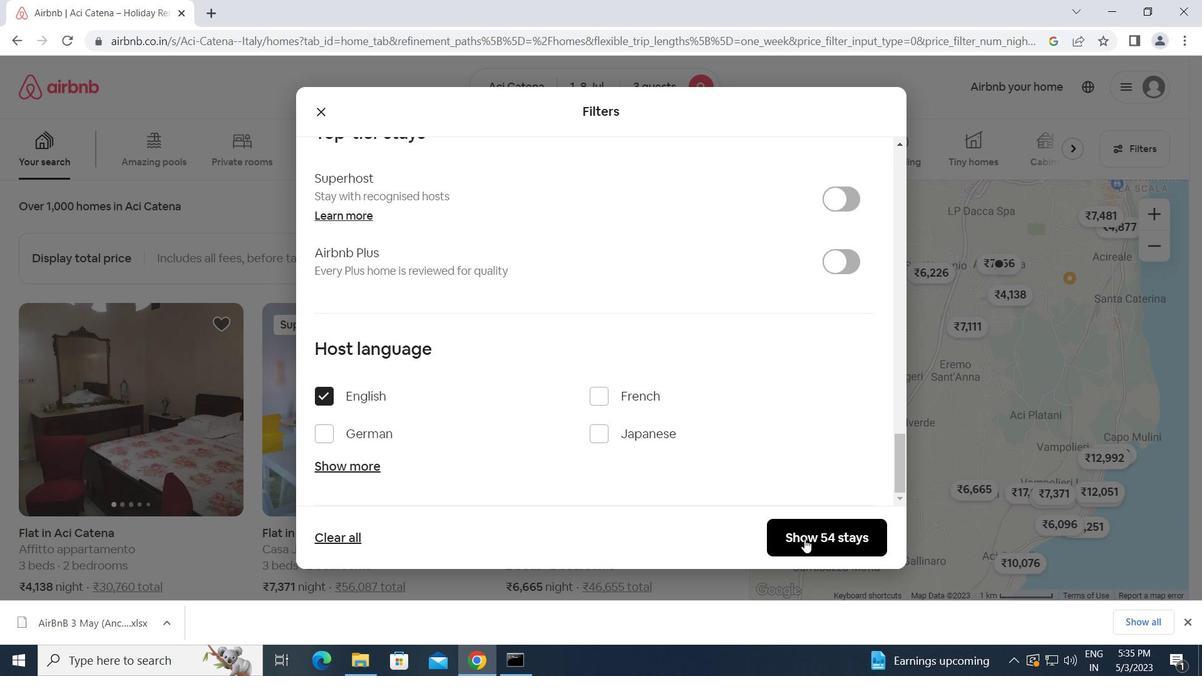 
Action: Mouse pressed left at (804, 538)
Screenshot: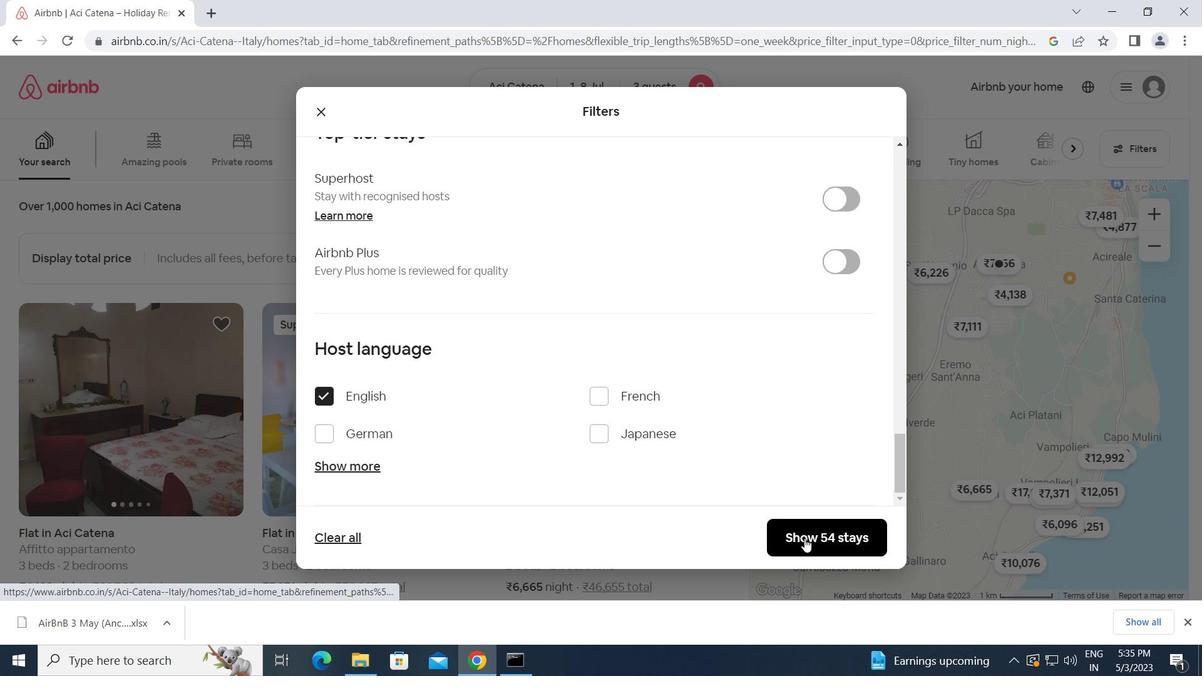 
Action: Mouse moved to (793, 535)
Screenshot: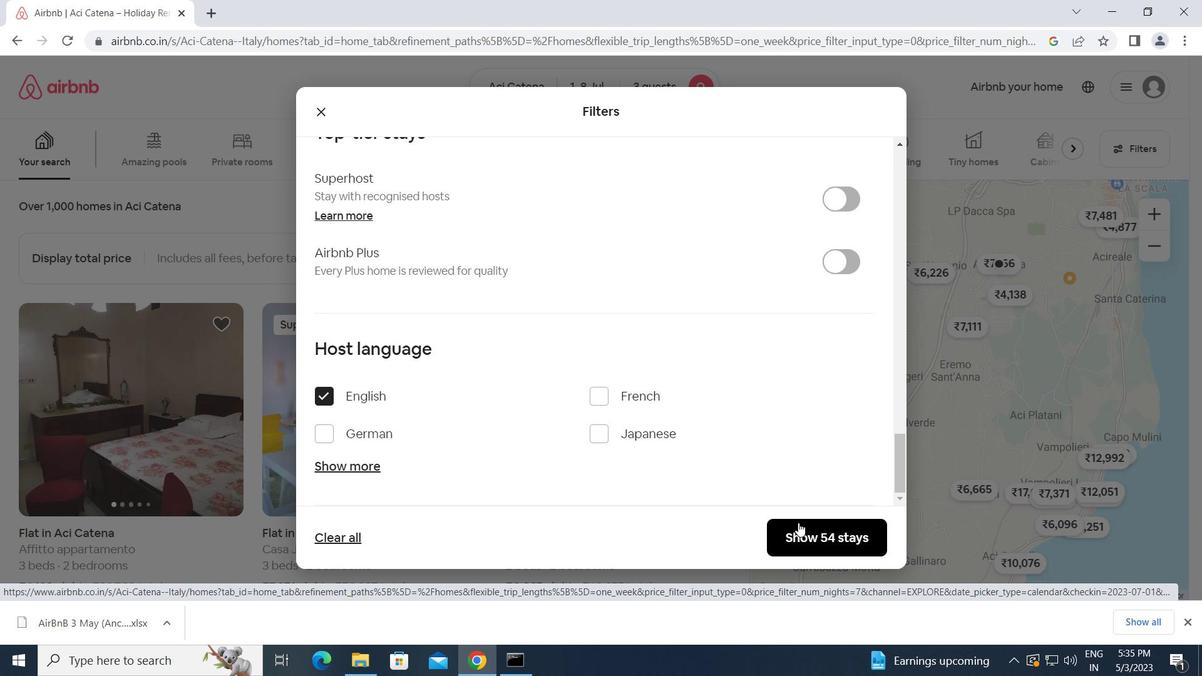 
Action: Mouse pressed left at (793, 535)
Screenshot: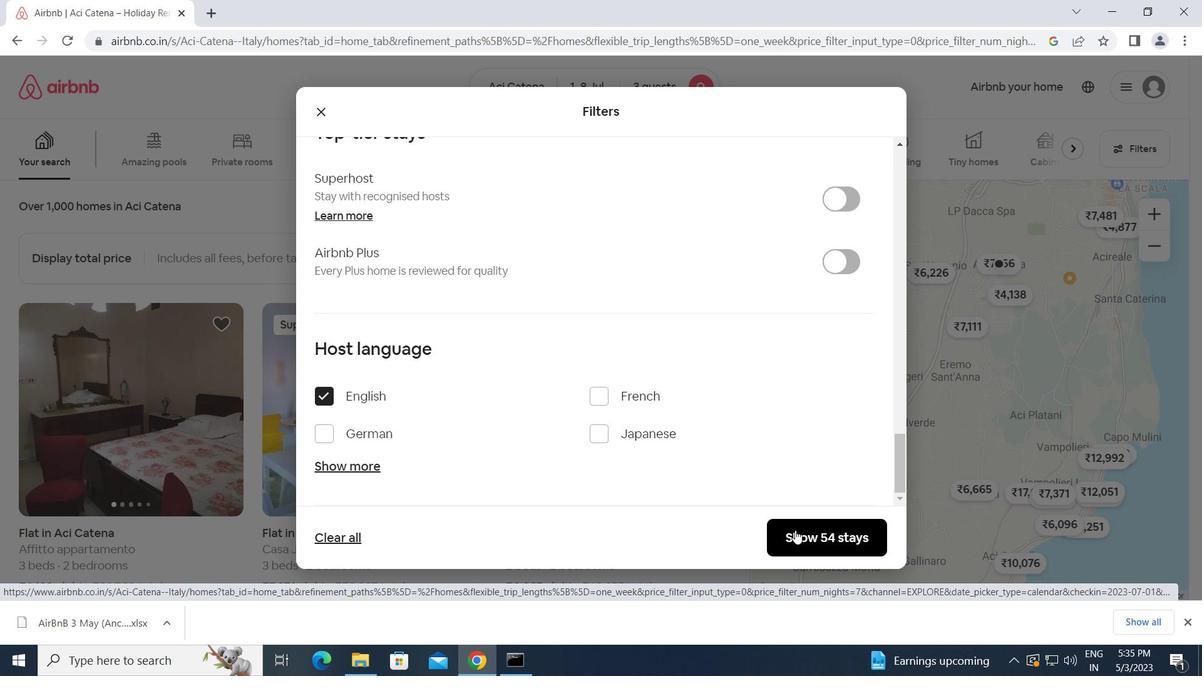 
Action: Mouse moved to (793, 533)
Screenshot: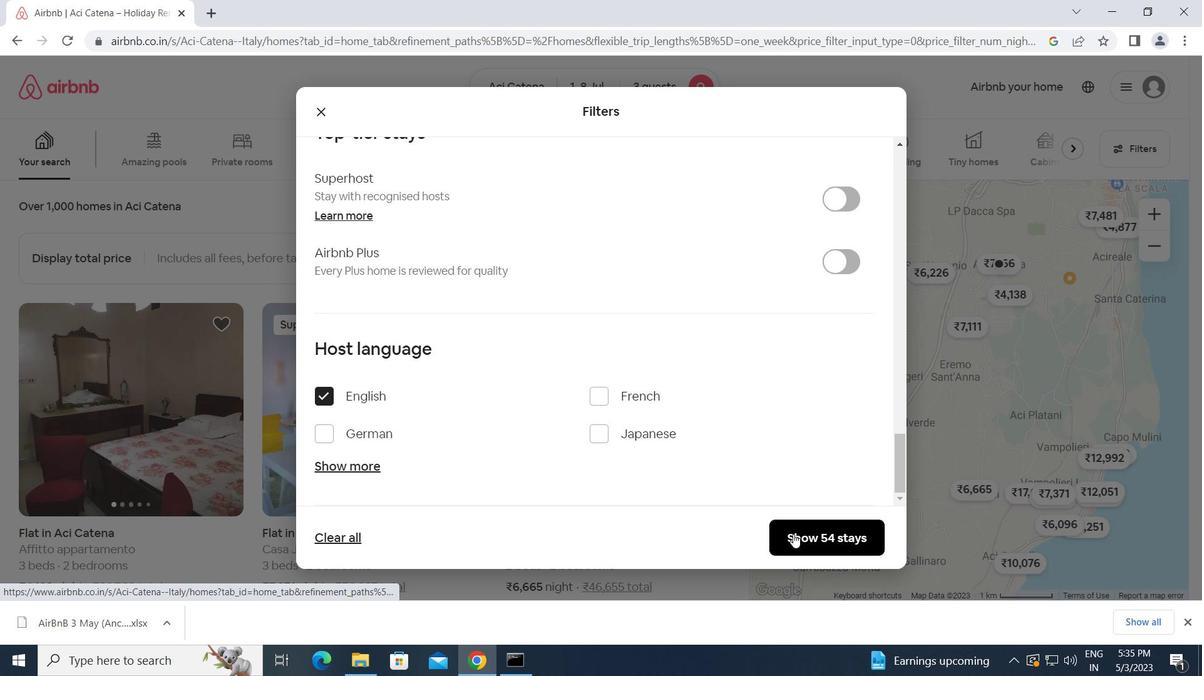 
